 Task: Create a due date automation trigger when advanced on, on the tuesday of the week before a card is due add dates starting this month at 11:00 AM.
Action: Mouse moved to (970, 275)
Screenshot: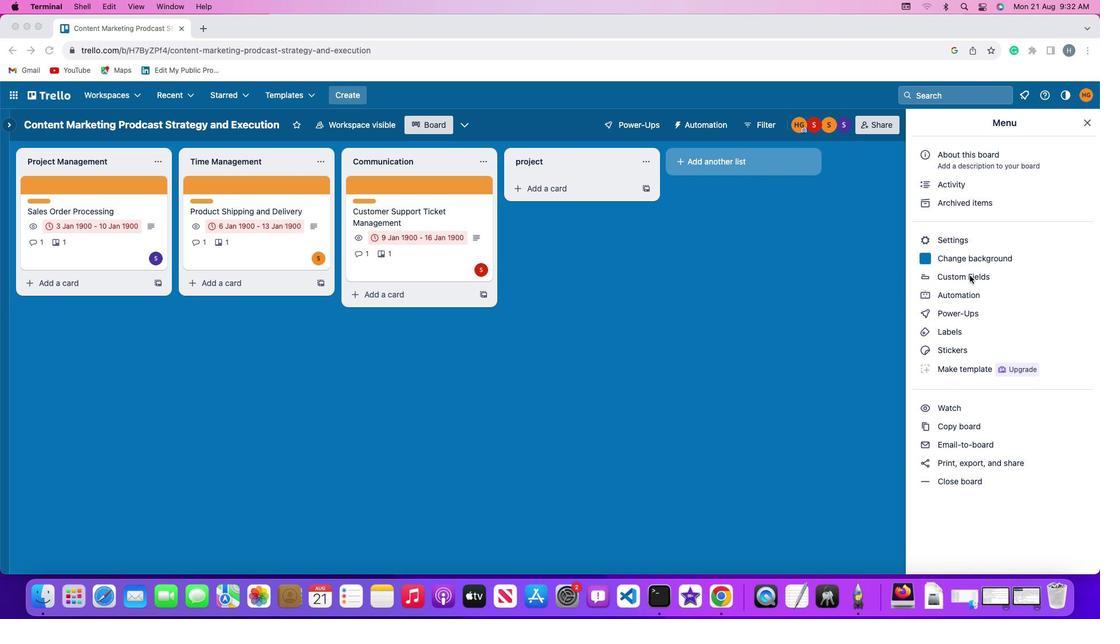 
Action: Mouse pressed left at (970, 275)
Screenshot: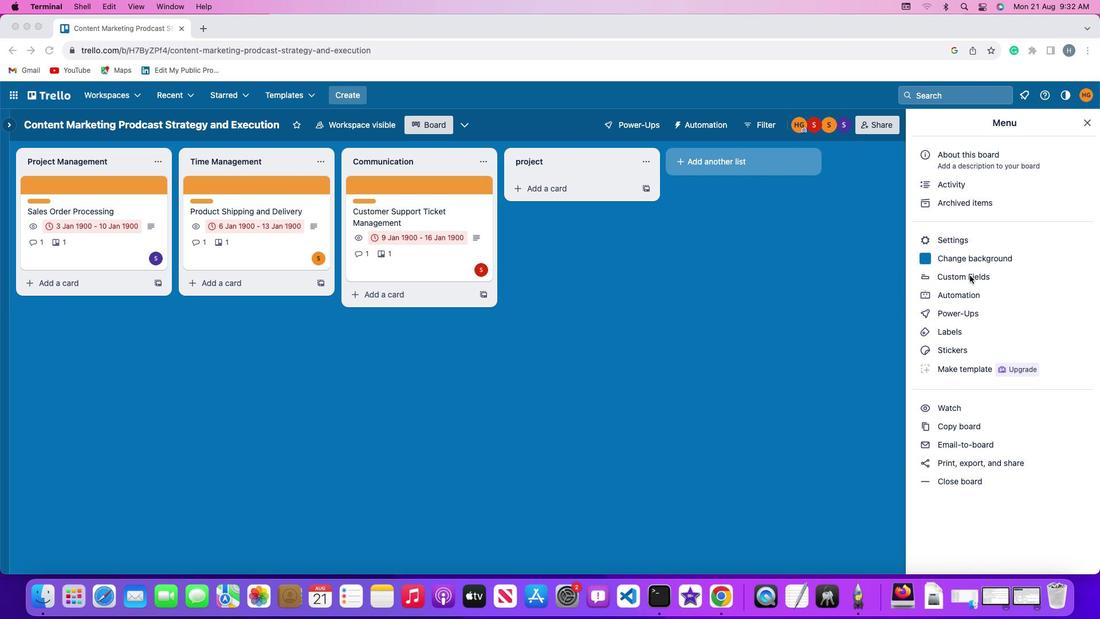 
Action: Mouse moved to (972, 293)
Screenshot: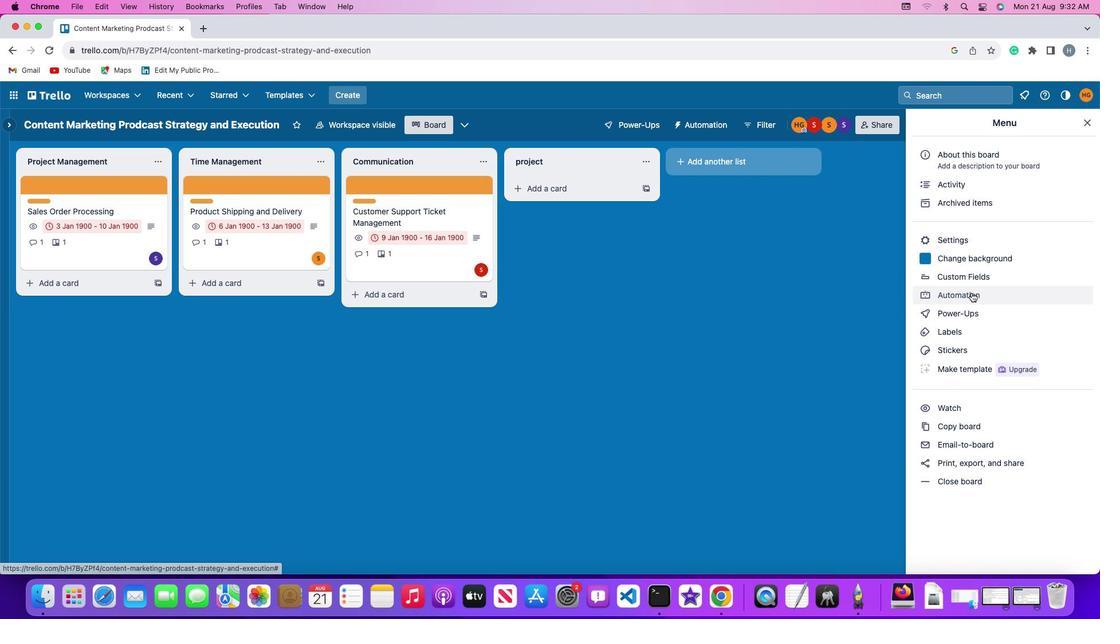 
Action: Mouse pressed left at (972, 293)
Screenshot: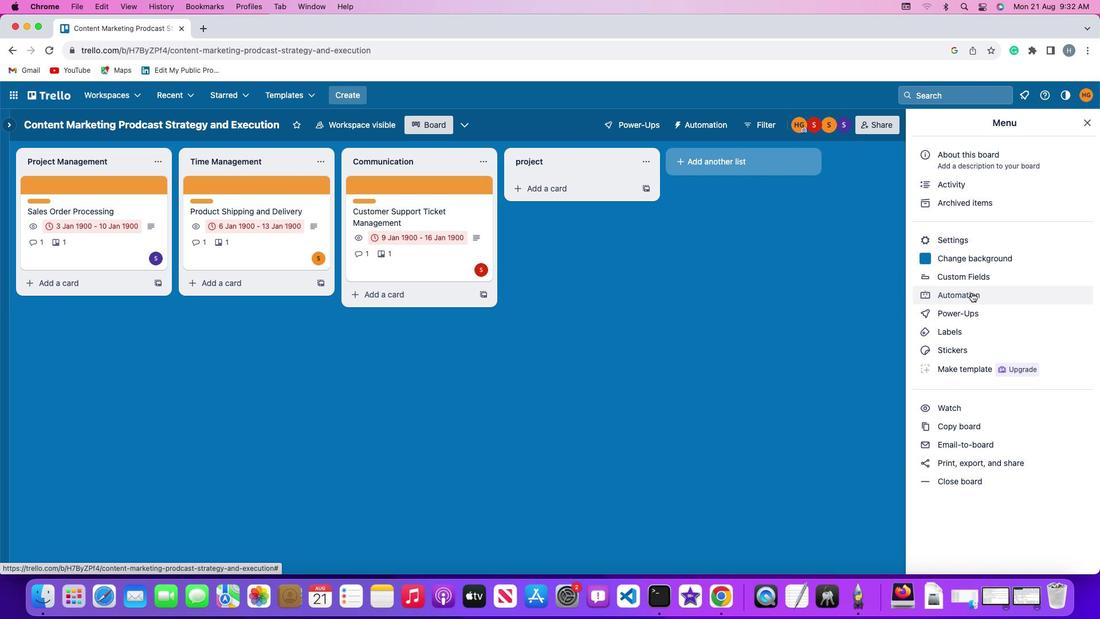 
Action: Mouse pressed left at (972, 293)
Screenshot: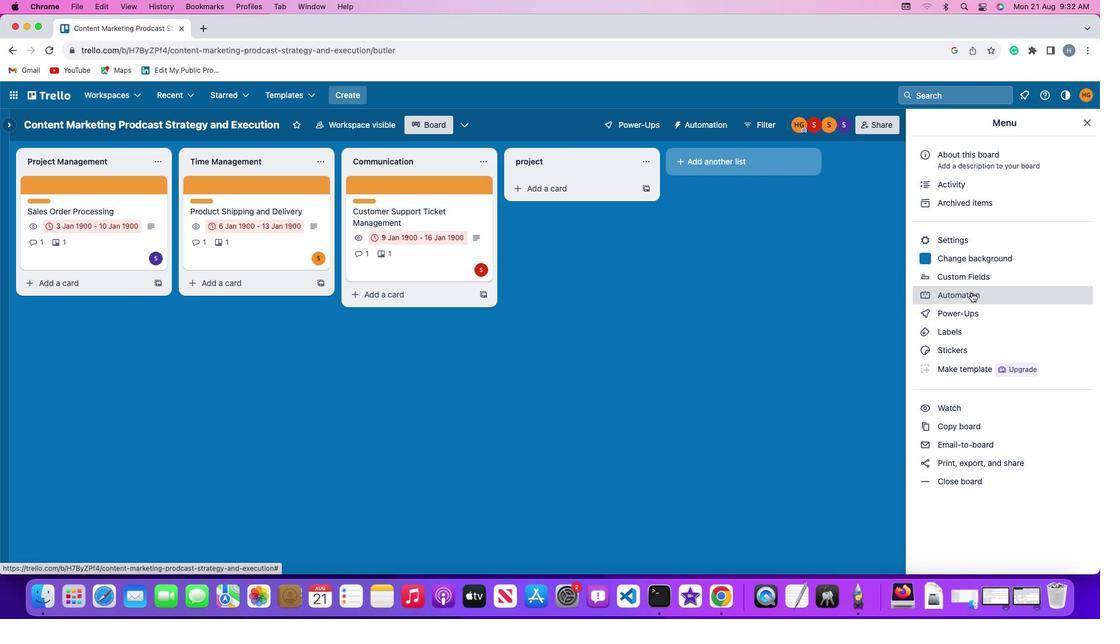 
Action: Mouse moved to (64, 271)
Screenshot: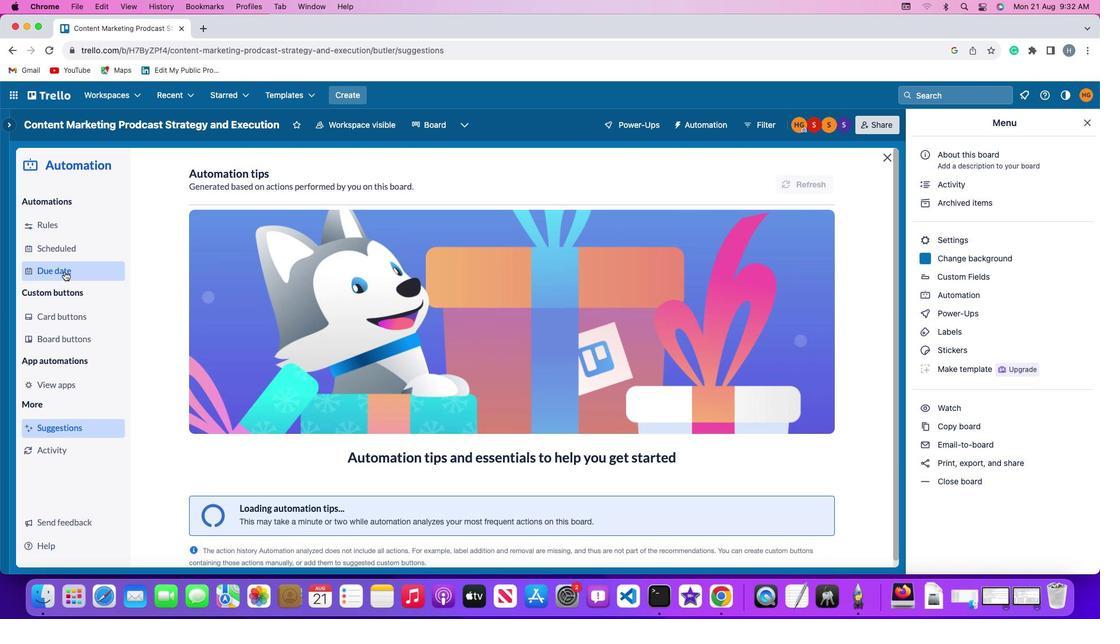 
Action: Mouse pressed left at (64, 271)
Screenshot: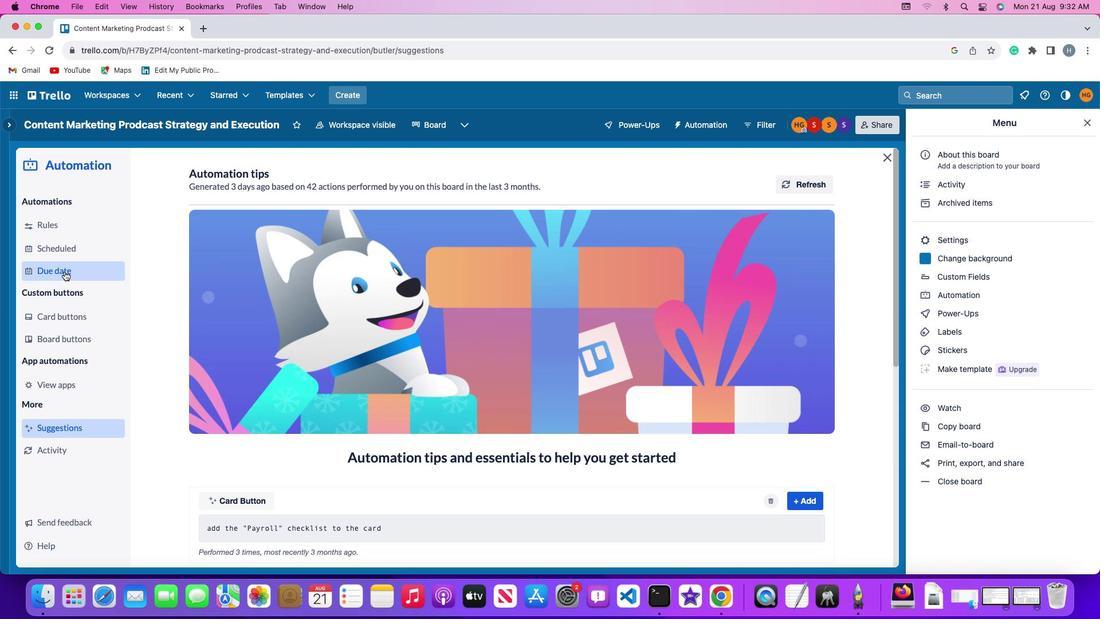 
Action: Mouse moved to (747, 178)
Screenshot: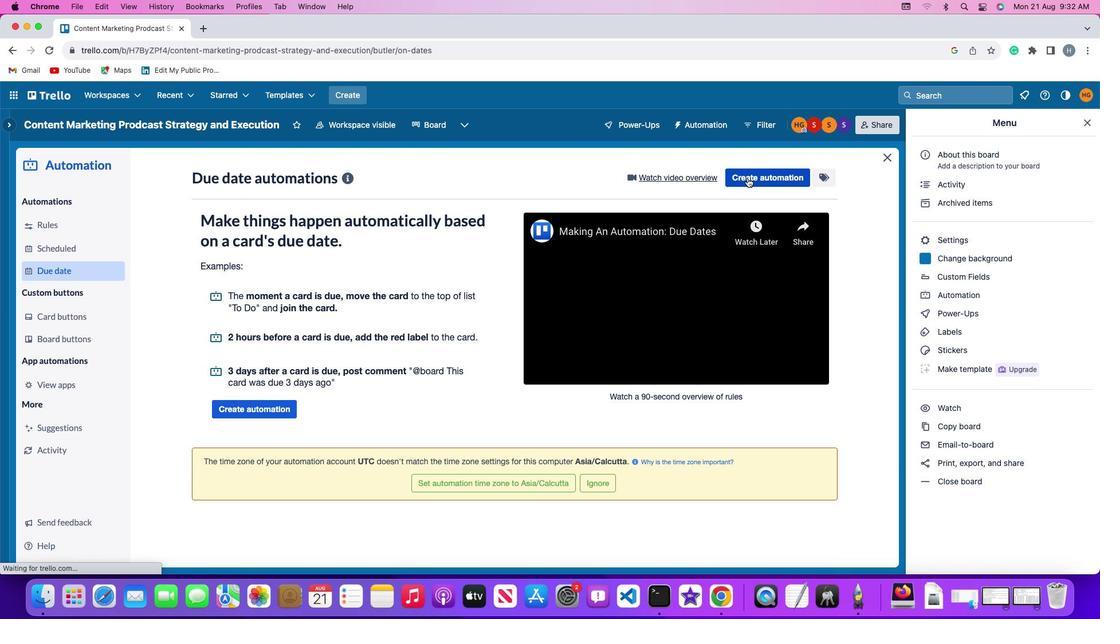 
Action: Mouse pressed left at (747, 178)
Screenshot: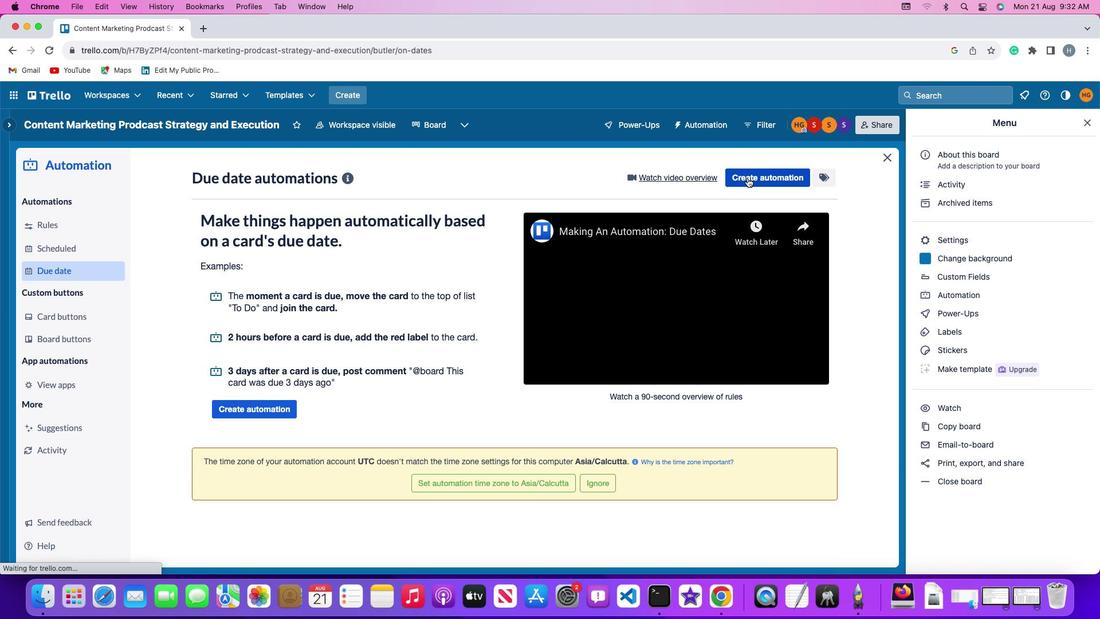 
Action: Mouse moved to (204, 284)
Screenshot: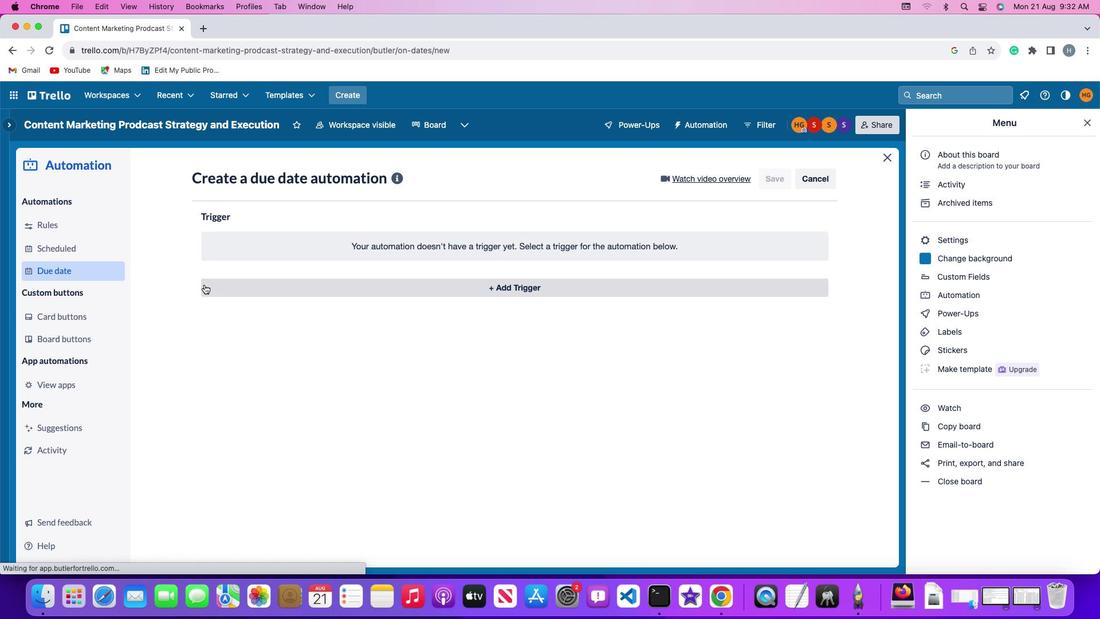 
Action: Mouse pressed left at (204, 284)
Screenshot: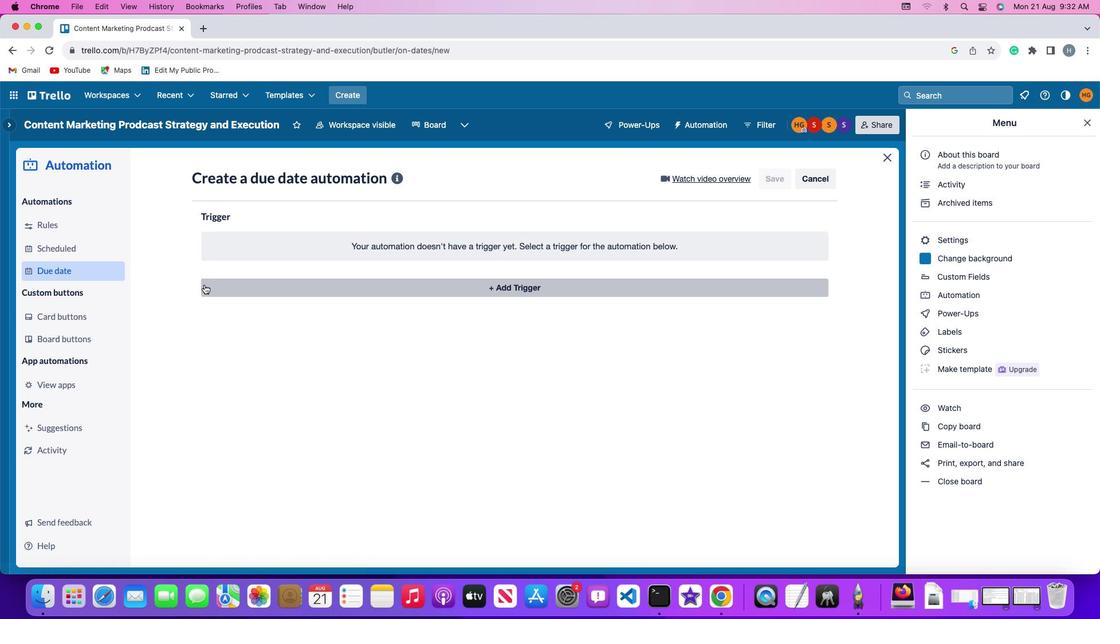 
Action: Mouse moved to (255, 498)
Screenshot: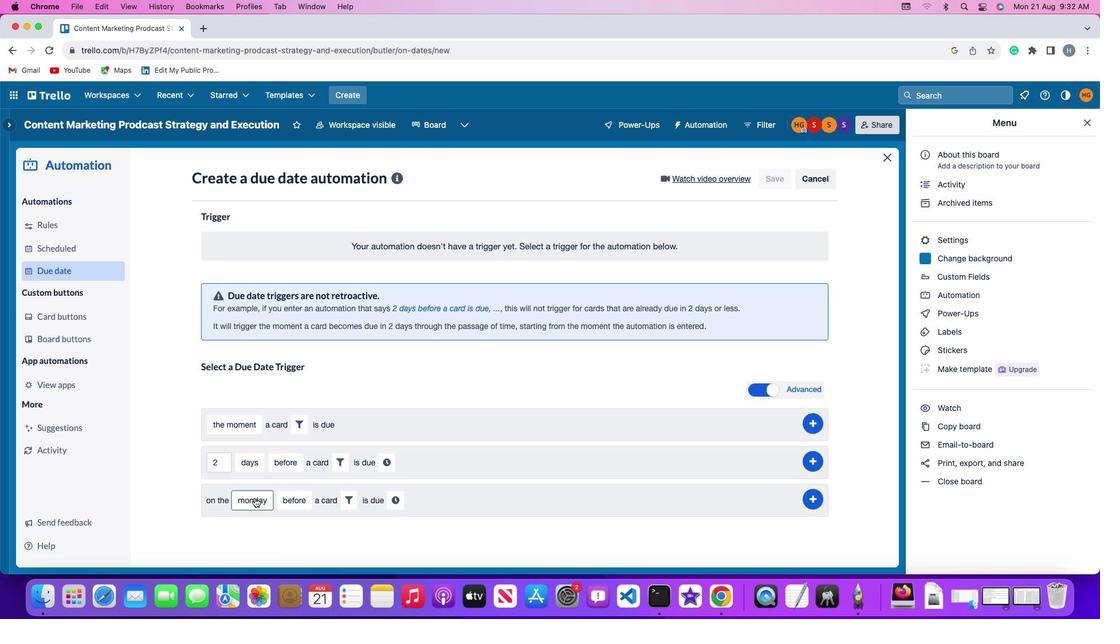 
Action: Mouse pressed left at (255, 498)
Screenshot: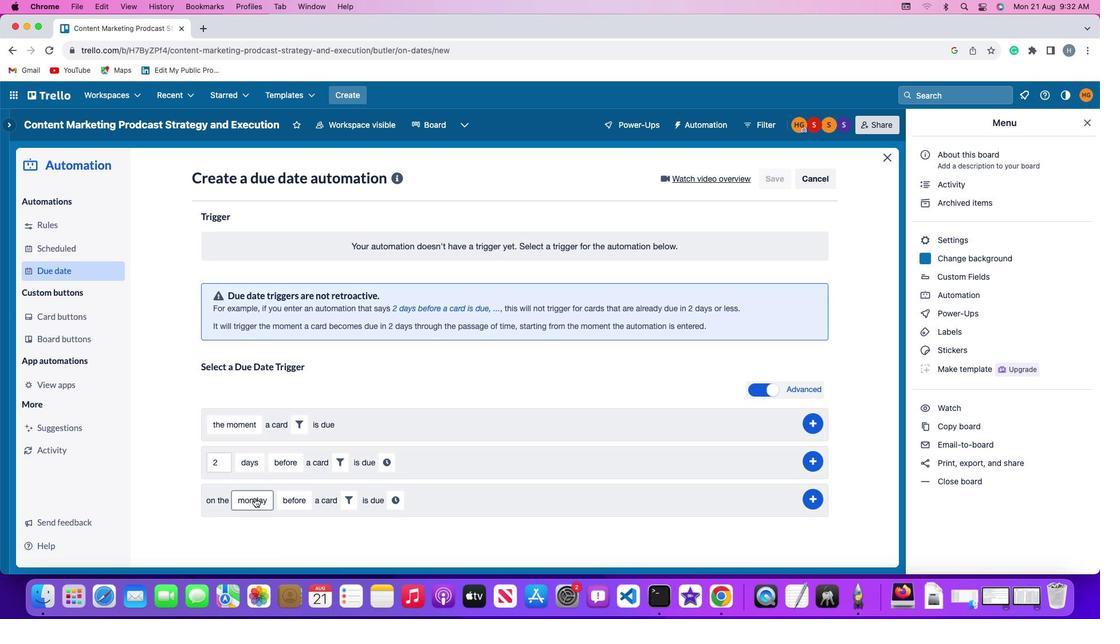 
Action: Mouse moved to (276, 360)
Screenshot: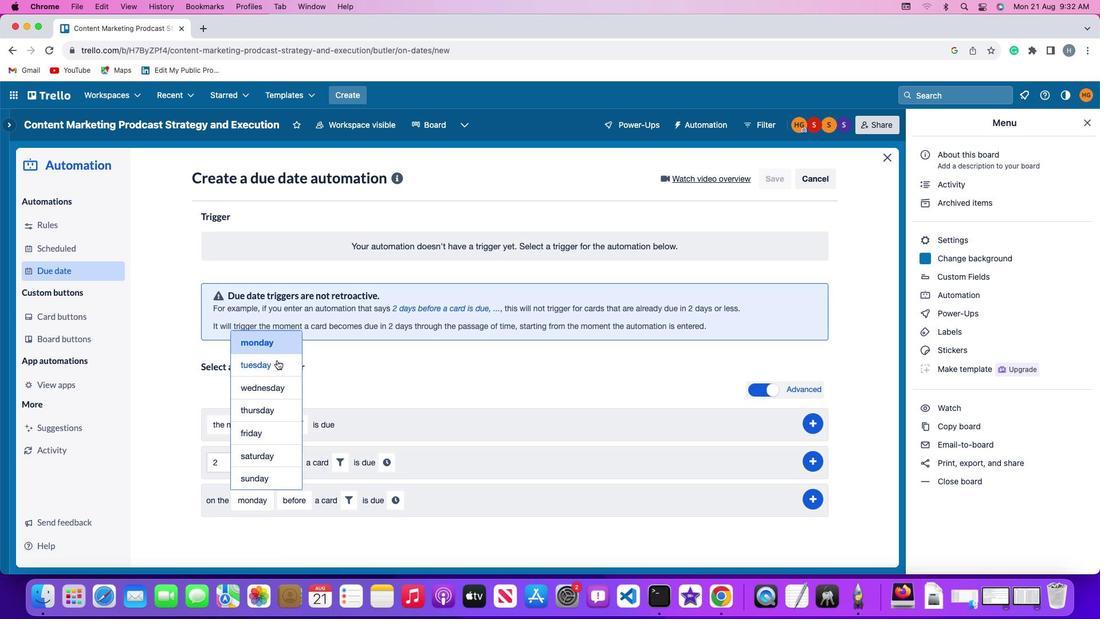 
Action: Mouse pressed left at (276, 360)
Screenshot: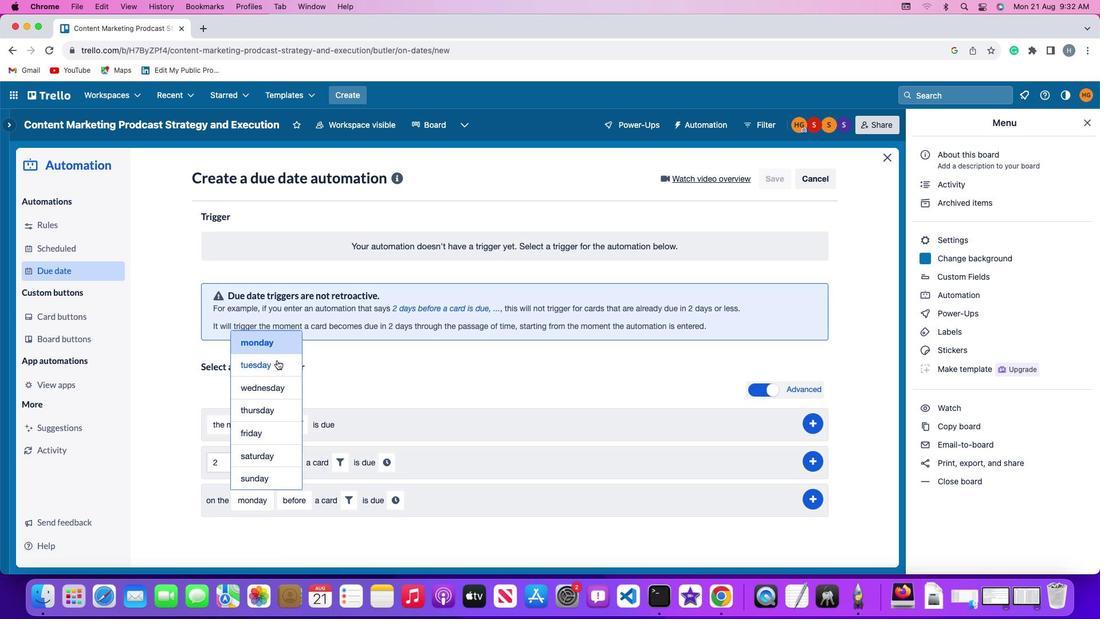 
Action: Mouse moved to (294, 499)
Screenshot: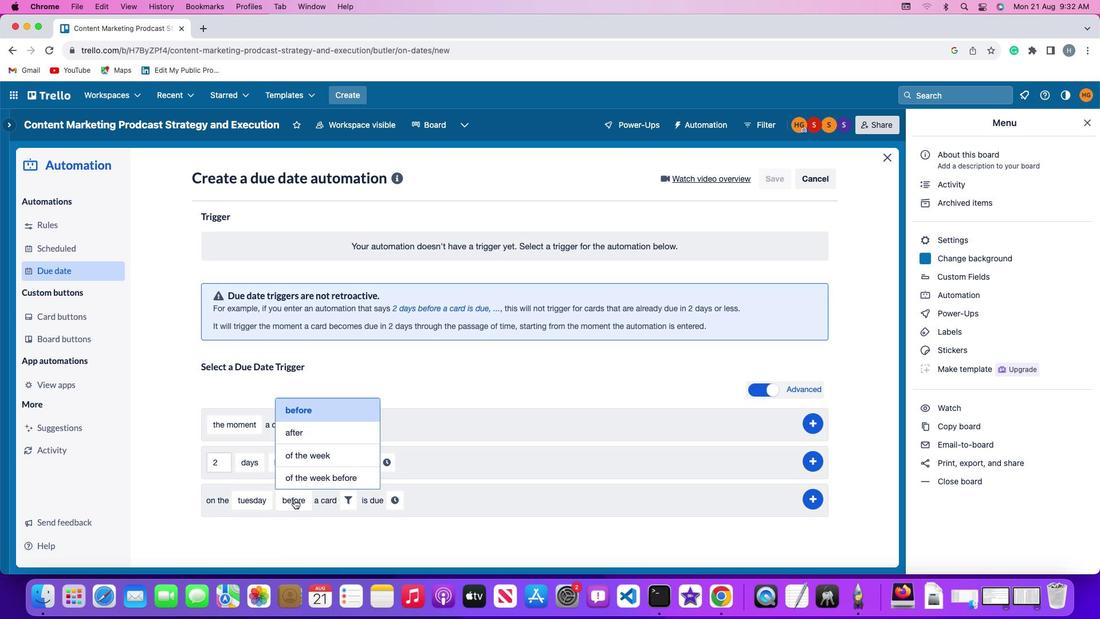 
Action: Mouse pressed left at (294, 499)
Screenshot: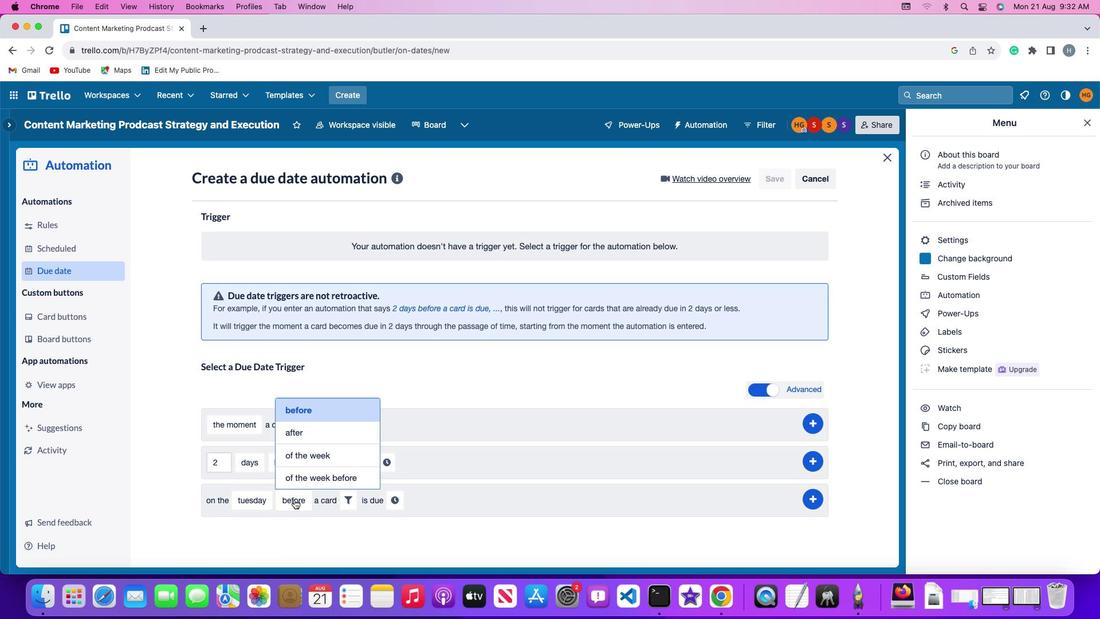 
Action: Mouse moved to (304, 473)
Screenshot: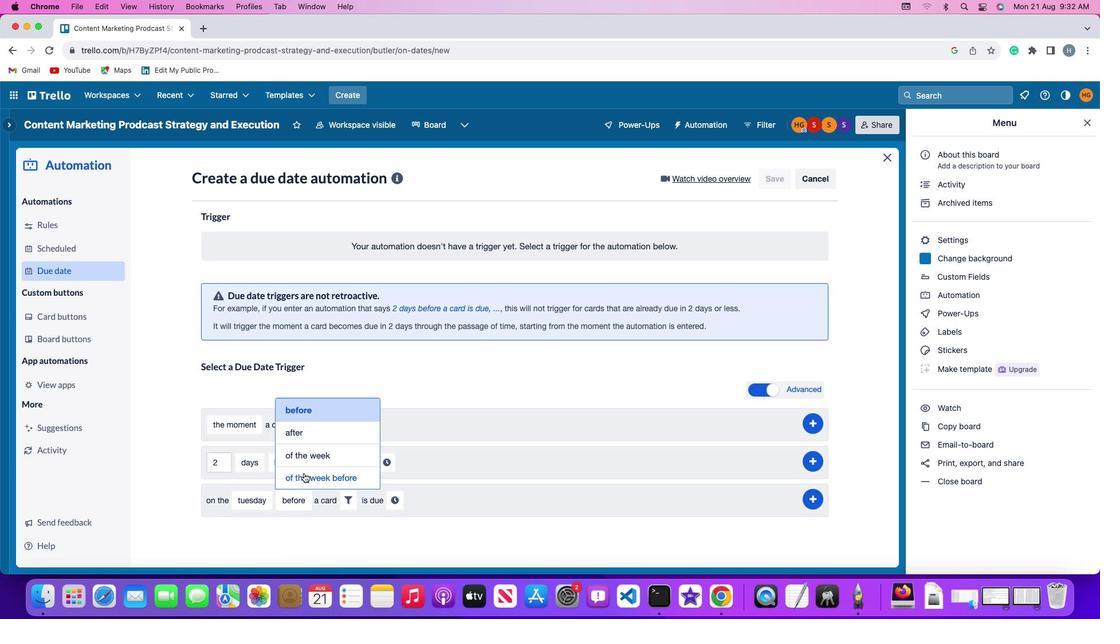 
Action: Mouse pressed left at (304, 473)
Screenshot: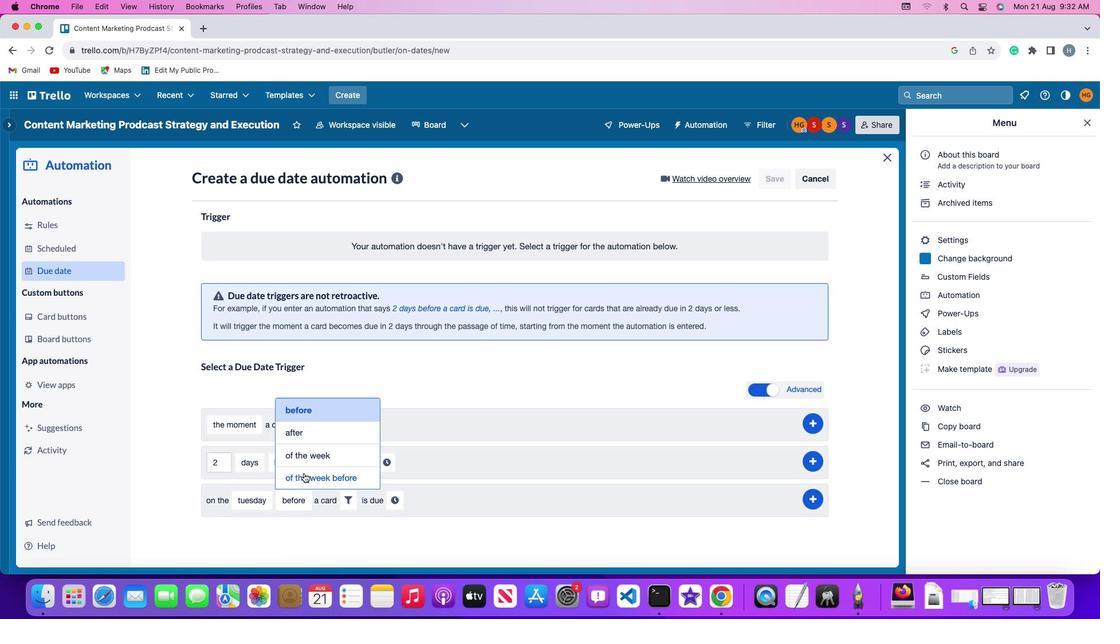 
Action: Mouse moved to (389, 499)
Screenshot: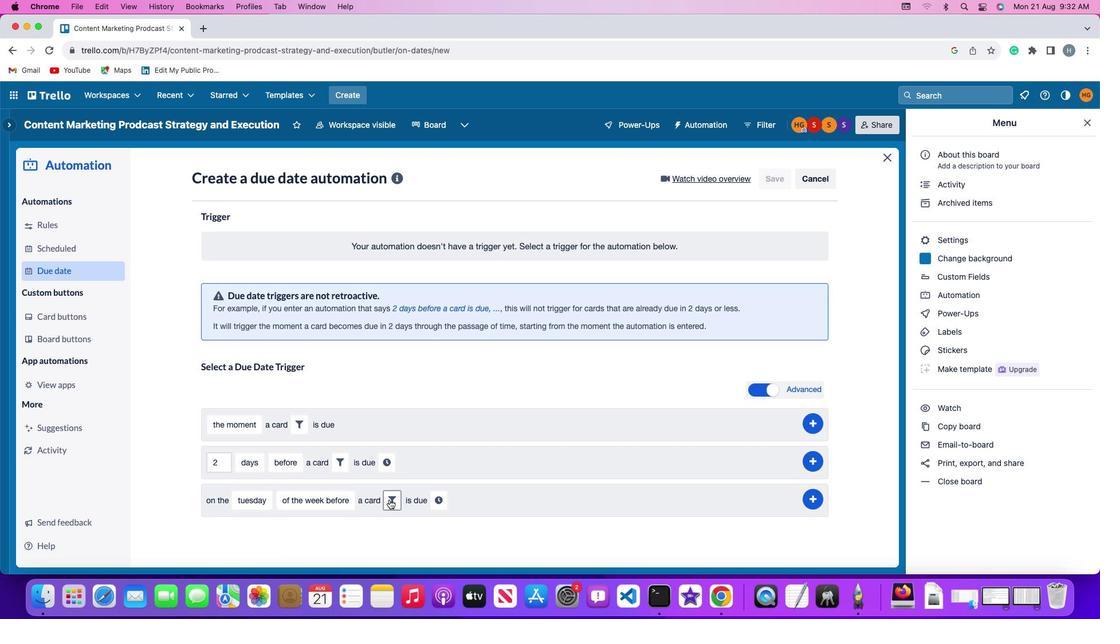 
Action: Mouse pressed left at (389, 499)
Screenshot: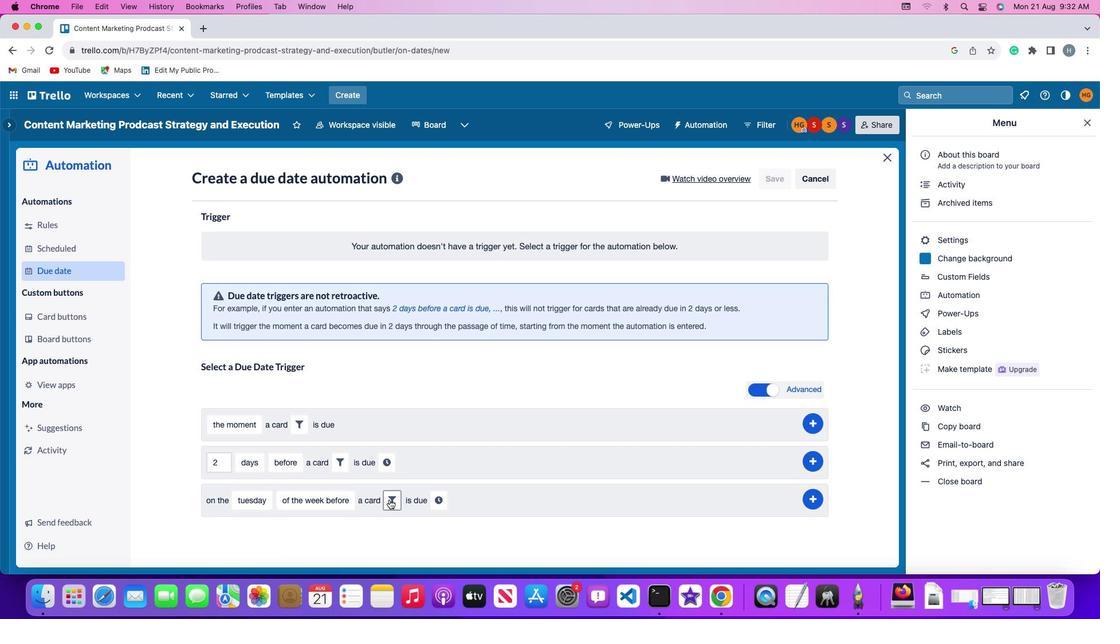 
Action: Mouse moved to (456, 530)
Screenshot: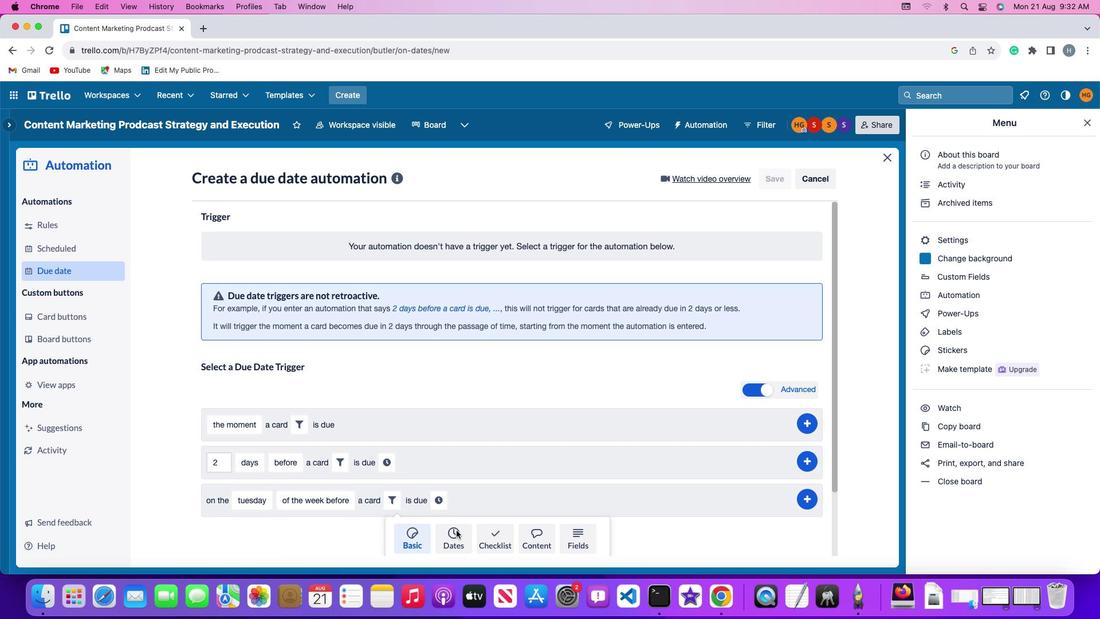 
Action: Mouse pressed left at (456, 530)
Screenshot: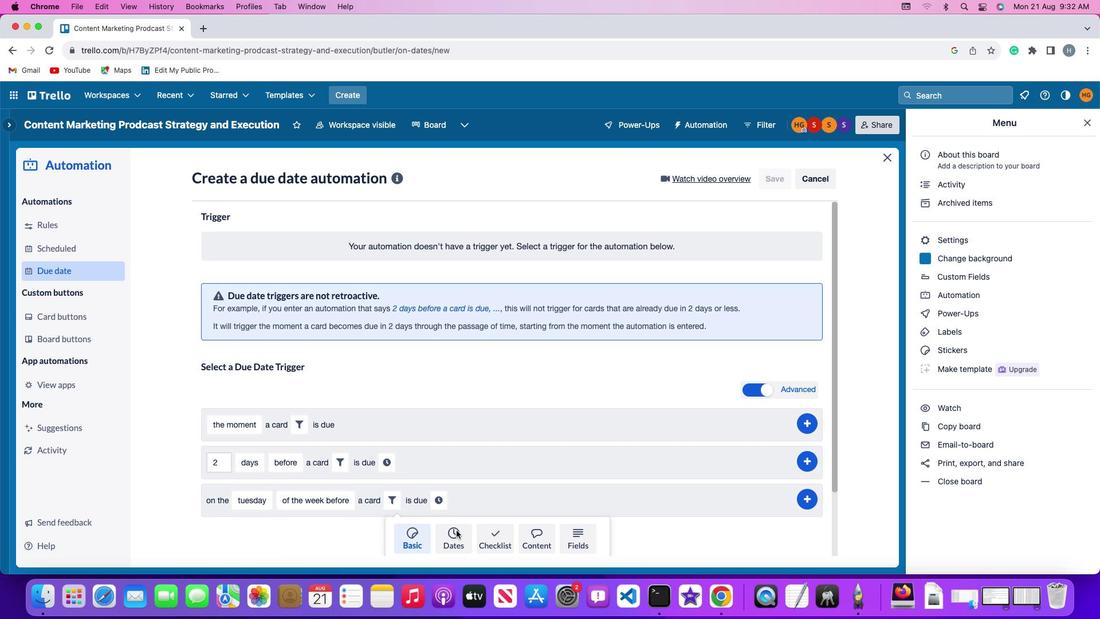 
Action: Mouse moved to (346, 518)
Screenshot: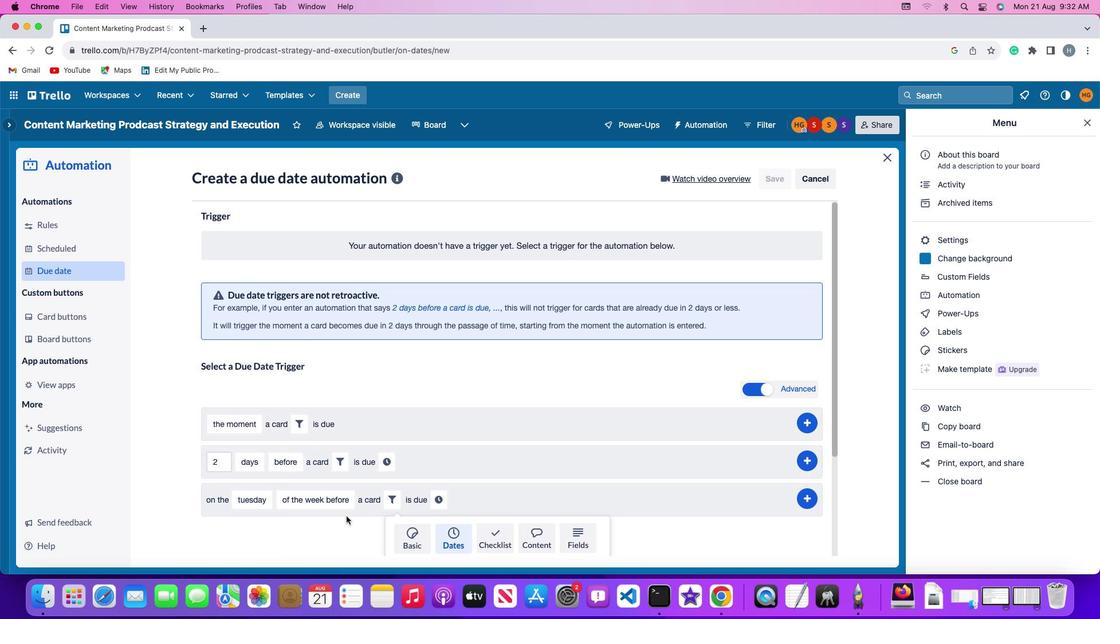 
Action: Mouse scrolled (346, 518) with delta (0, 0)
Screenshot: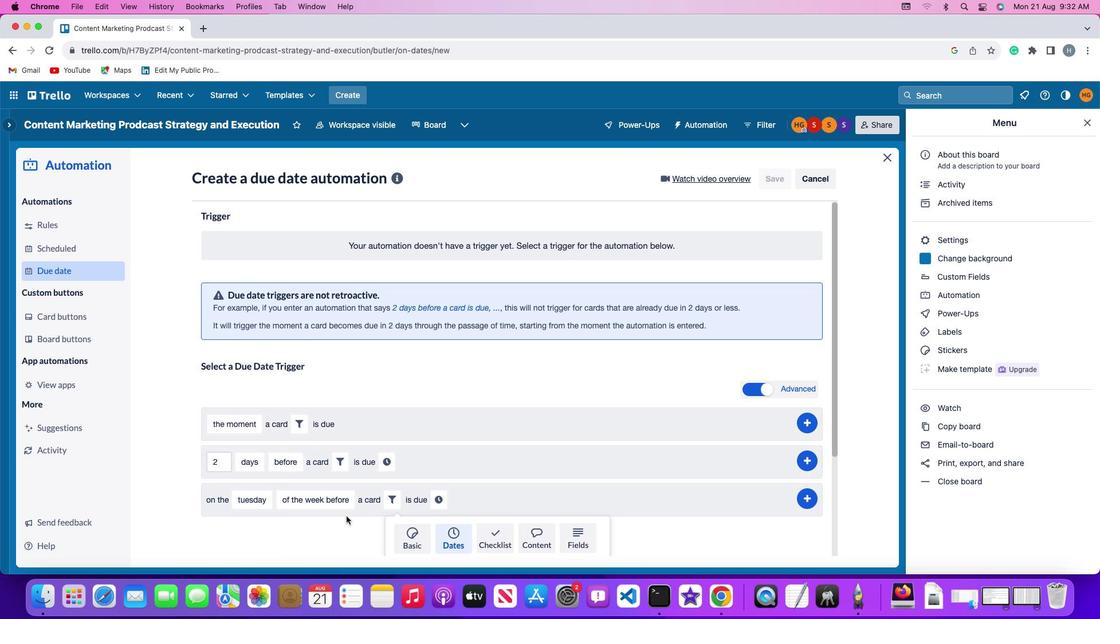 
Action: Mouse scrolled (346, 518) with delta (0, 0)
Screenshot: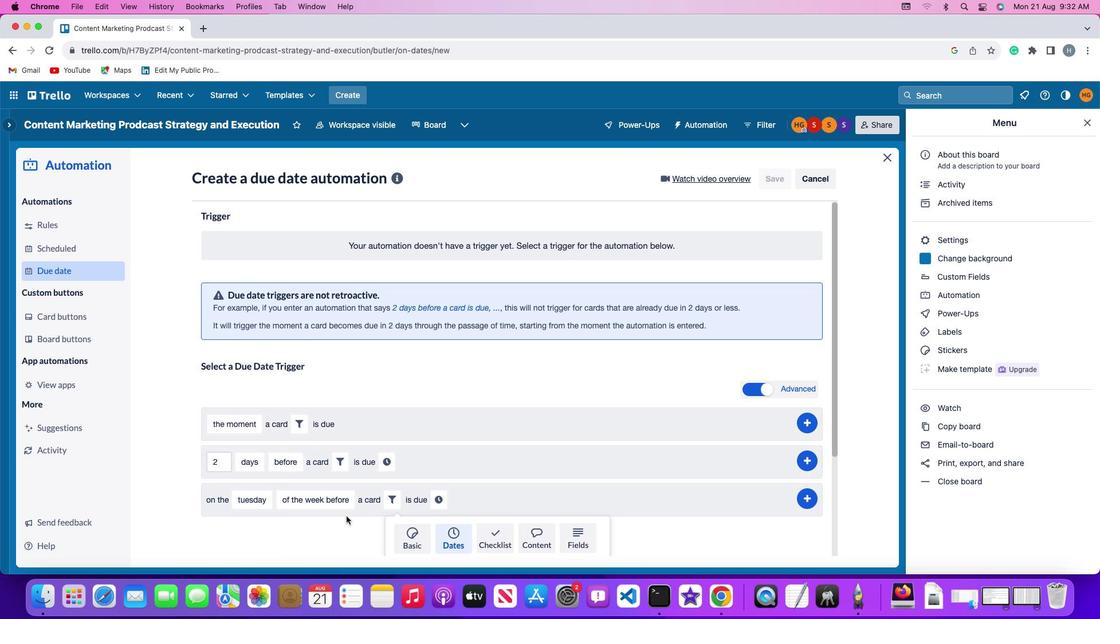 
Action: Mouse scrolled (346, 518) with delta (0, -2)
Screenshot: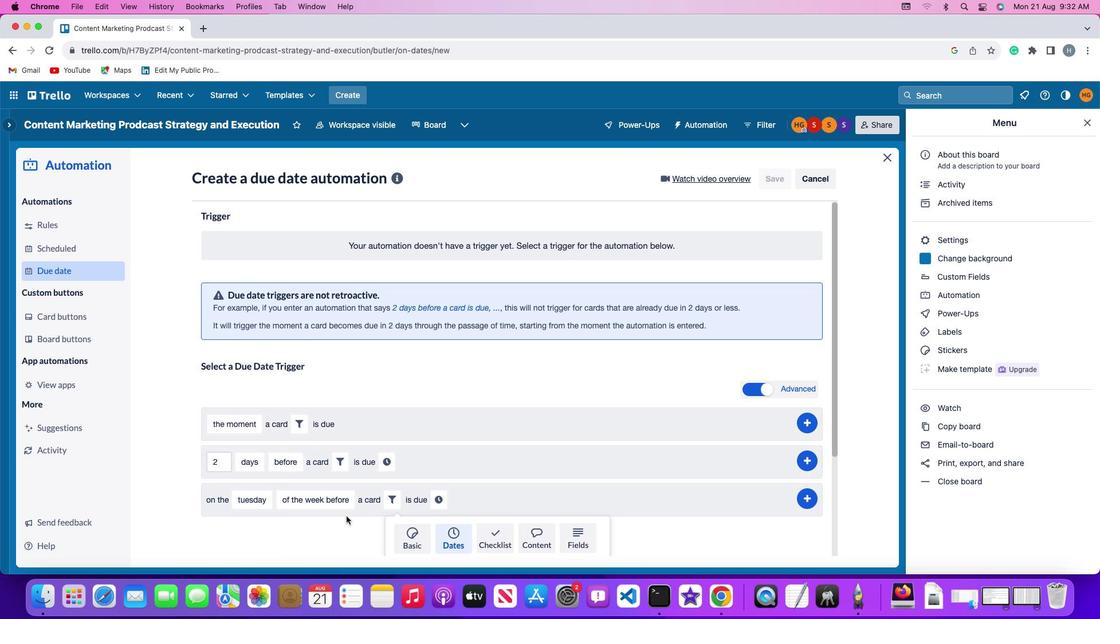 
Action: Mouse scrolled (346, 518) with delta (0, -2)
Screenshot: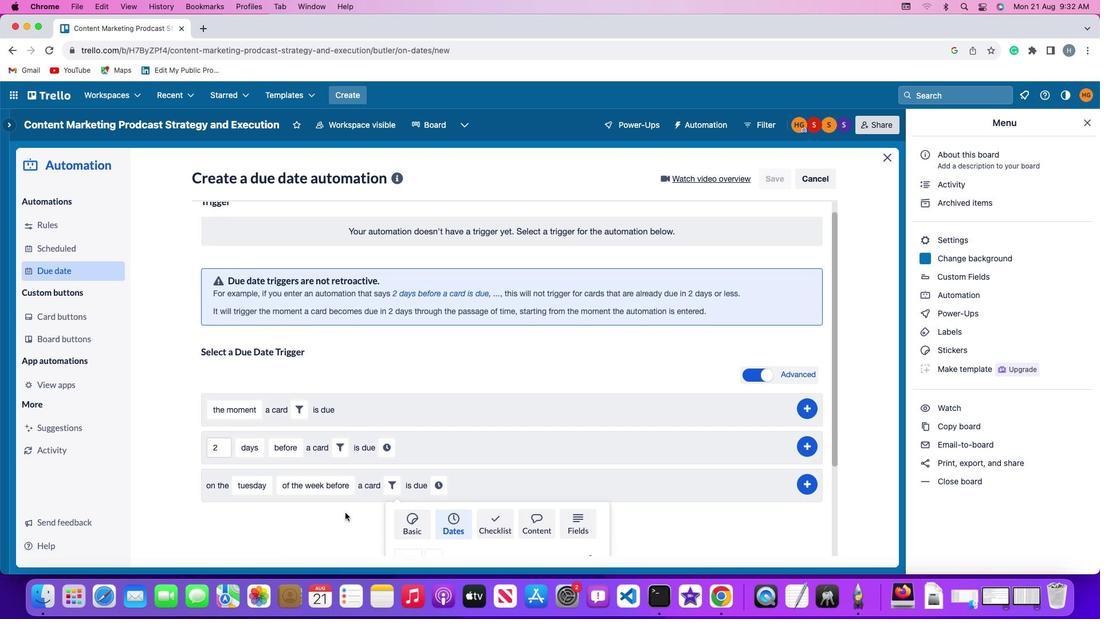 
Action: Mouse moved to (346, 517)
Screenshot: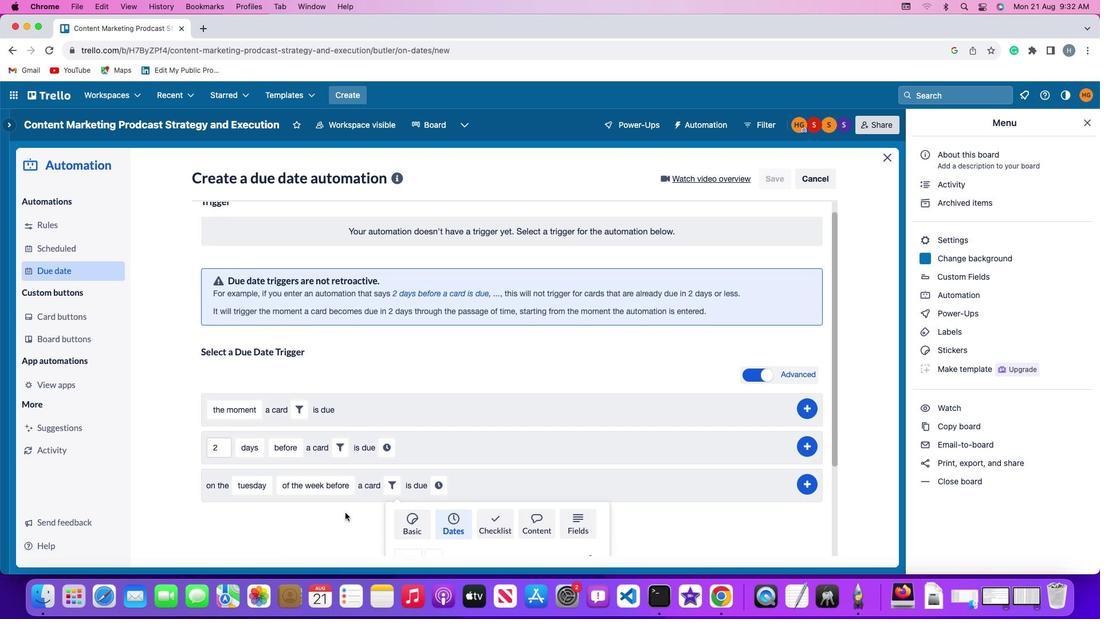 
Action: Mouse scrolled (346, 517) with delta (0, -3)
Screenshot: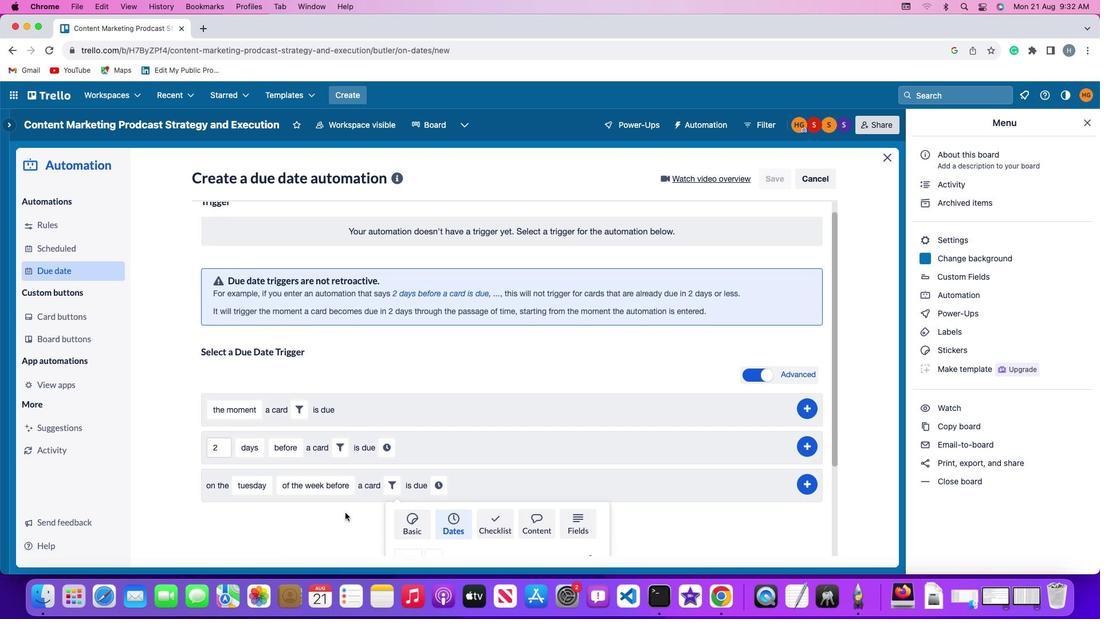 
Action: Mouse moved to (344, 513)
Screenshot: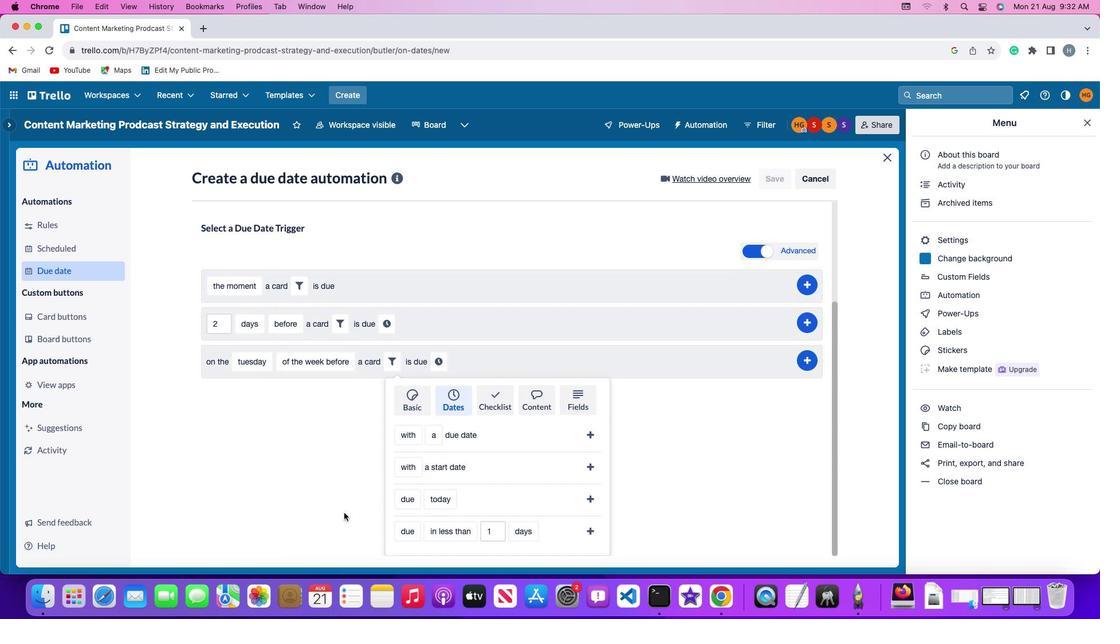 
Action: Mouse scrolled (344, 513) with delta (0, 0)
Screenshot: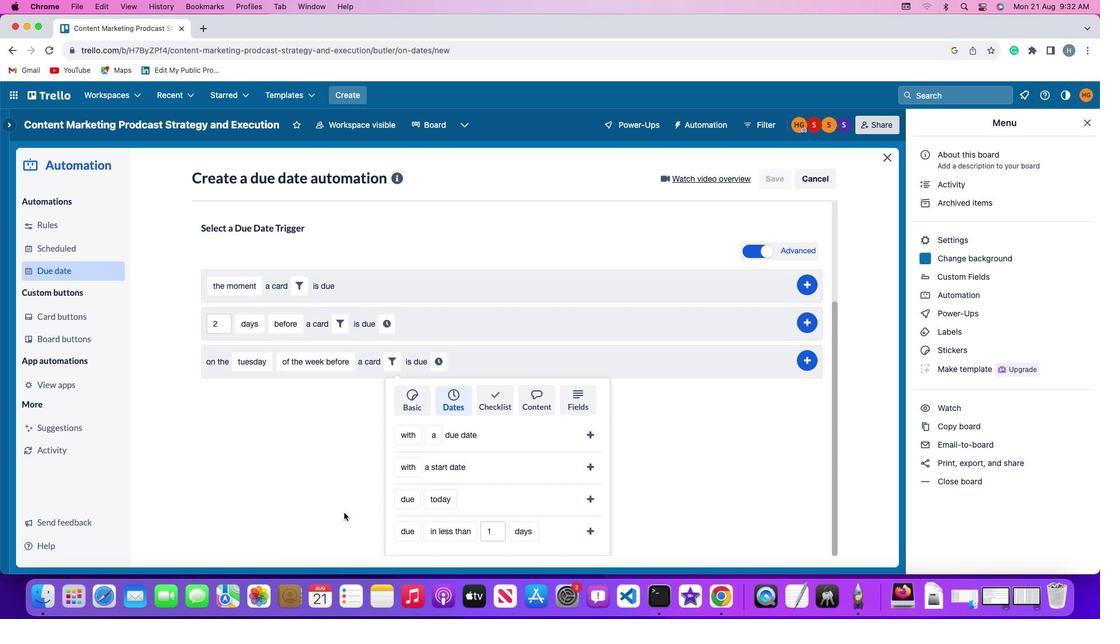 
Action: Mouse scrolled (344, 513) with delta (0, 0)
Screenshot: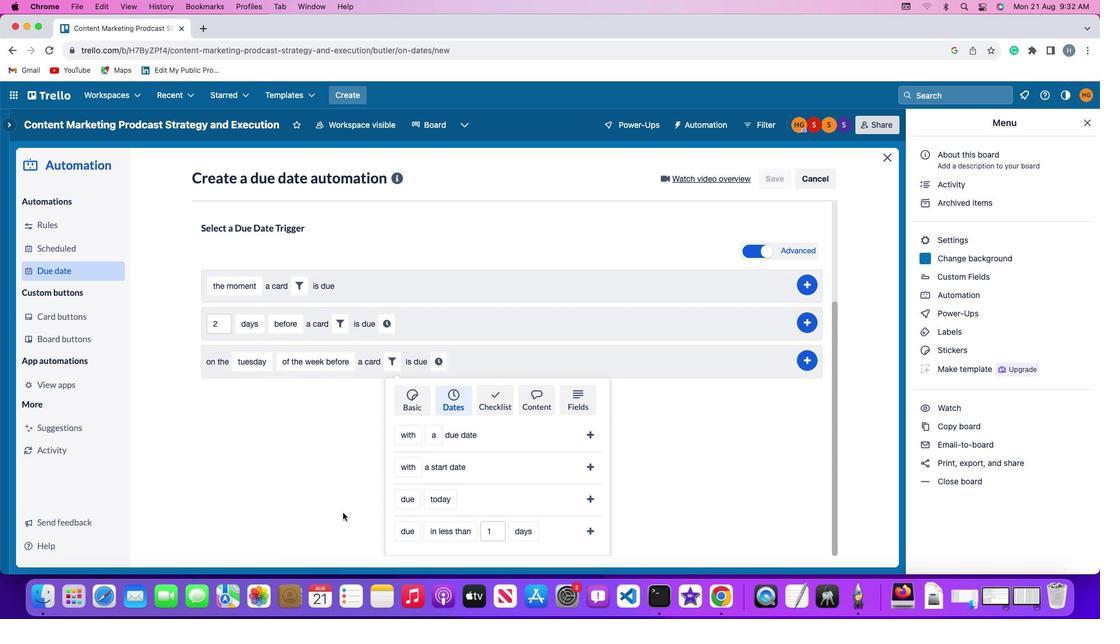 
Action: Mouse scrolled (344, 513) with delta (0, -1)
Screenshot: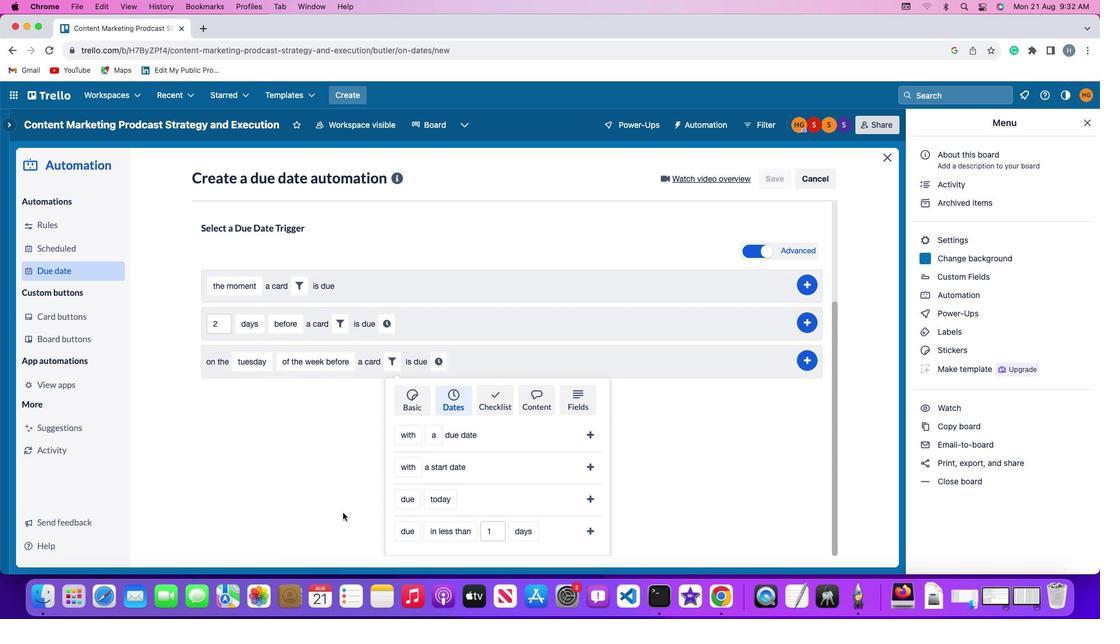 
Action: Mouse moved to (344, 513)
Screenshot: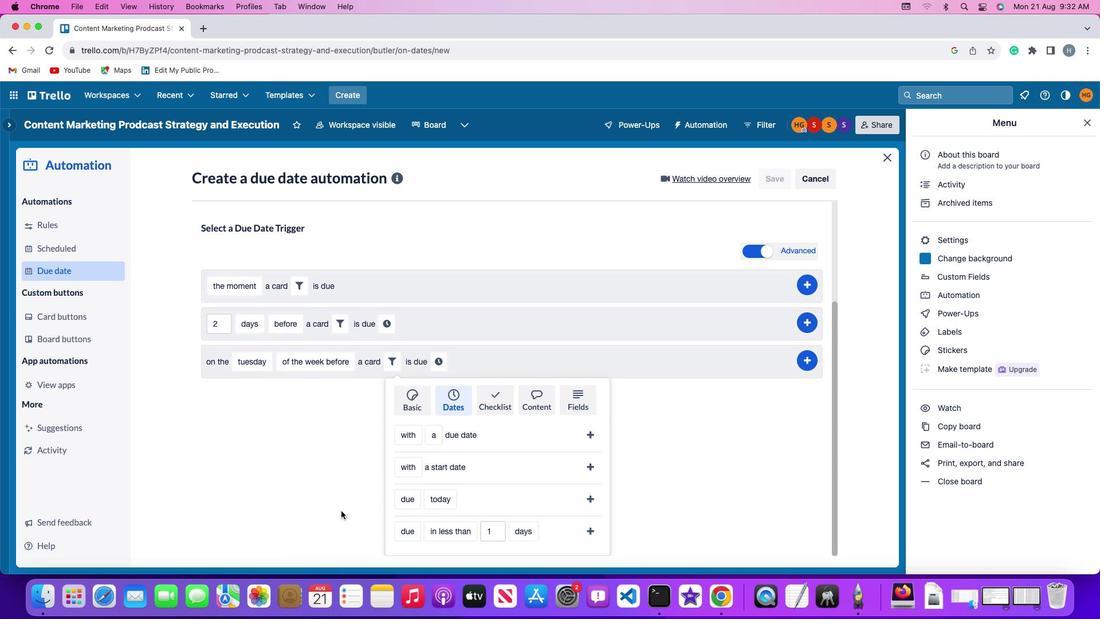 
Action: Mouse scrolled (344, 513) with delta (0, -2)
Screenshot: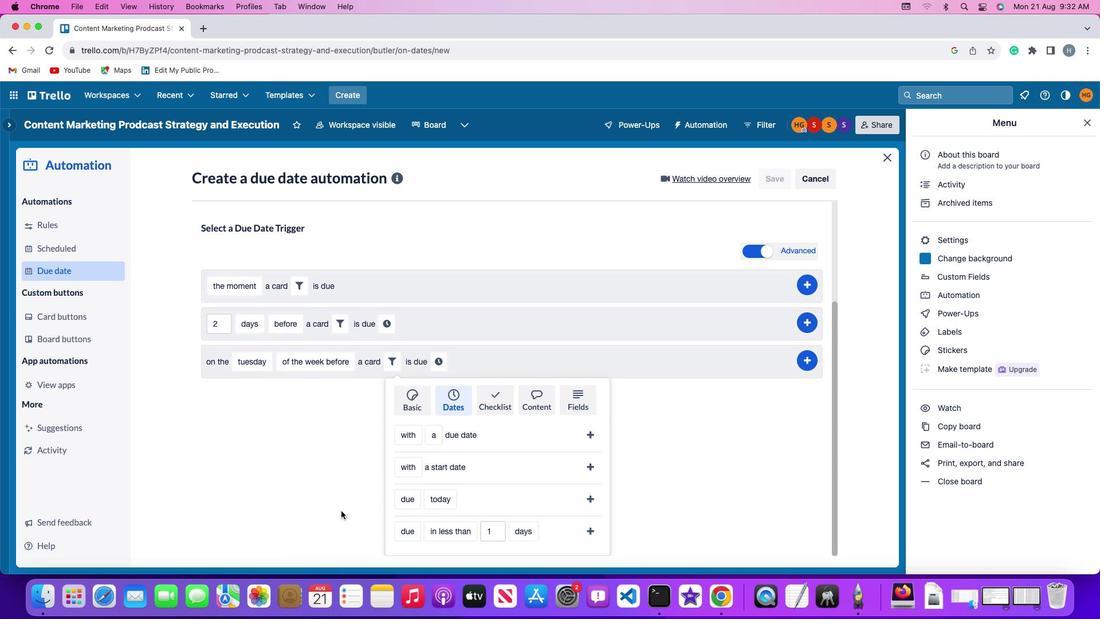 
Action: Mouse moved to (407, 504)
Screenshot: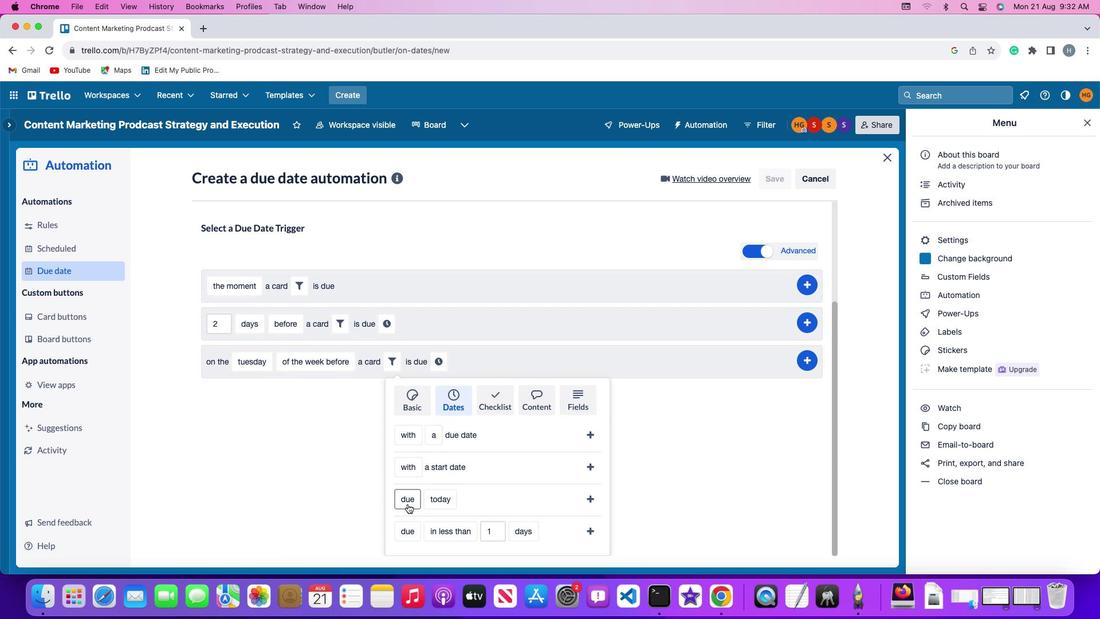 
Action: Mouse pressed left at (407, 504)
Screenshot: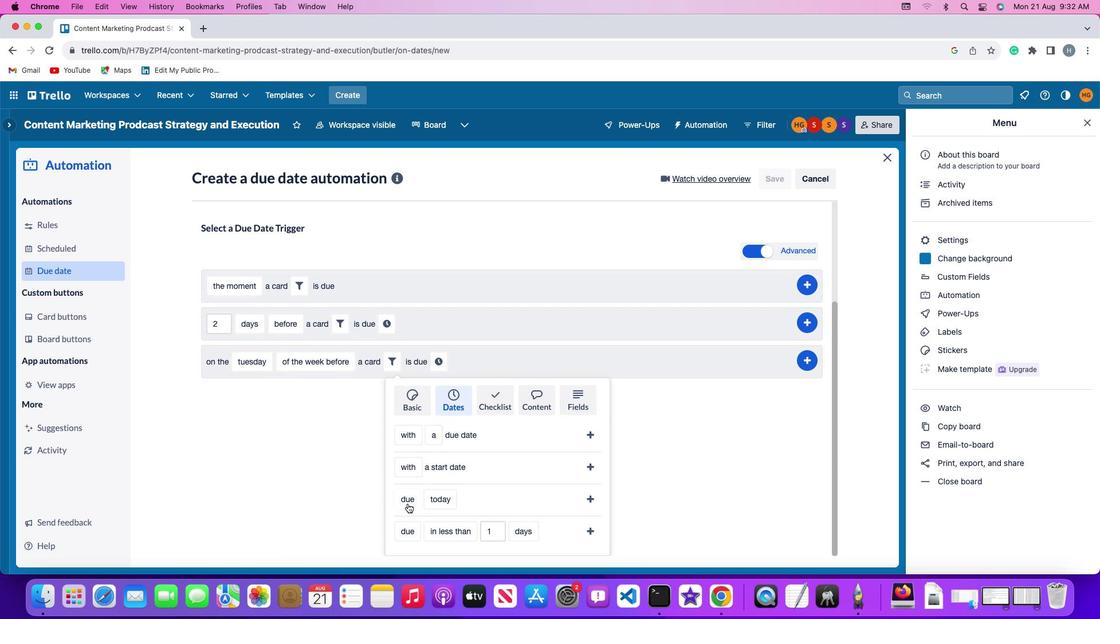 
Action: Mouse moved to (416, 456)
Screenshot: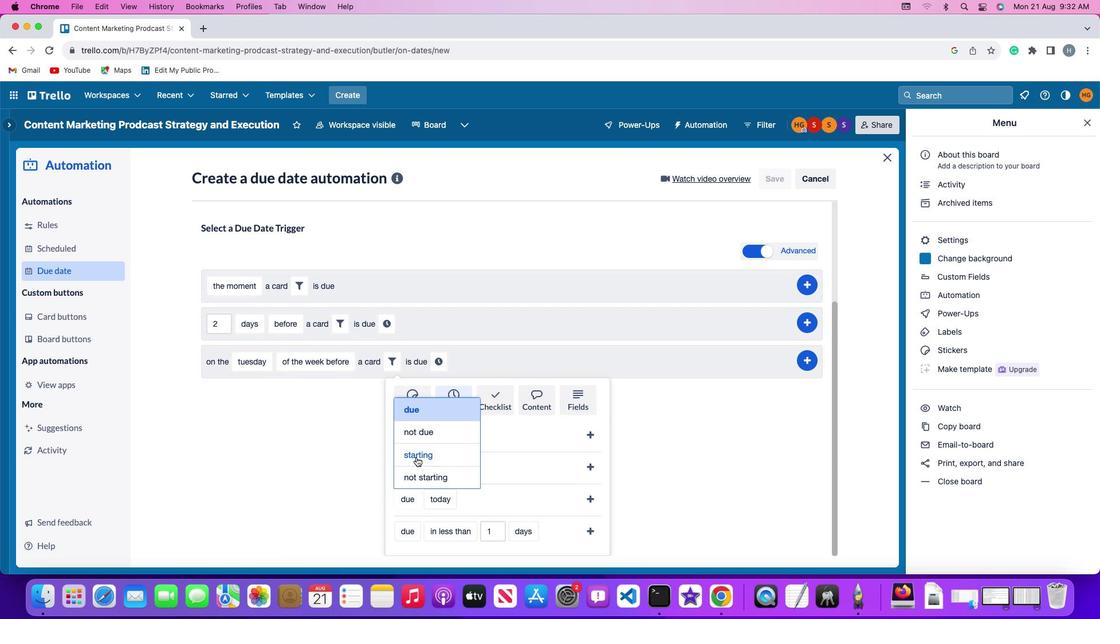 
Action: Mouse pressed left at (416, 456)
Screenshot: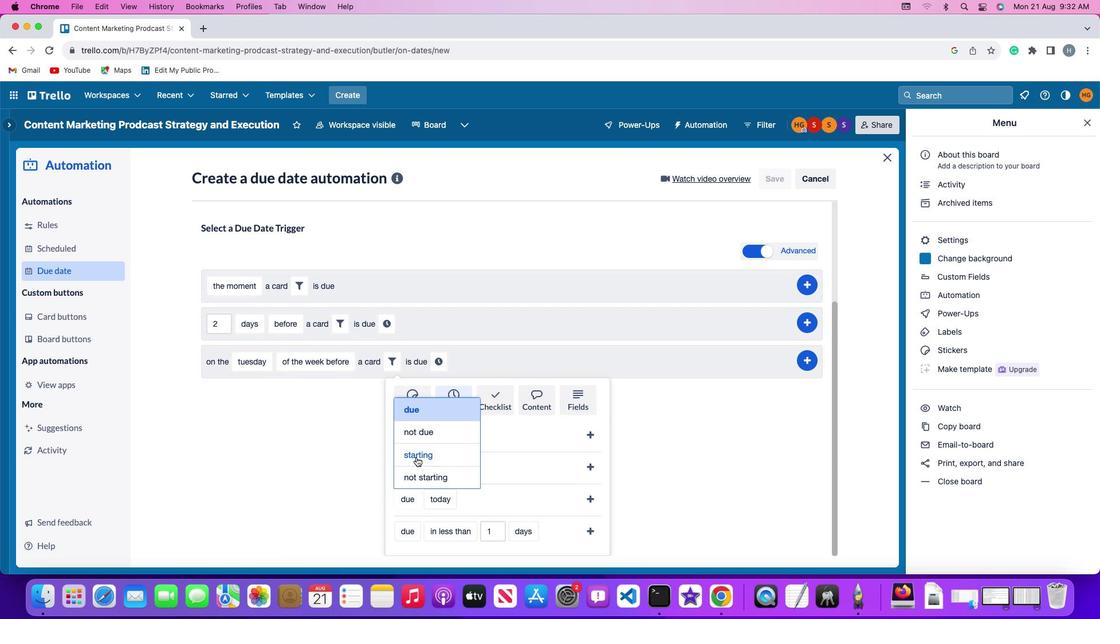 
Action: Mouse moved to (453, 494)
Screenshot: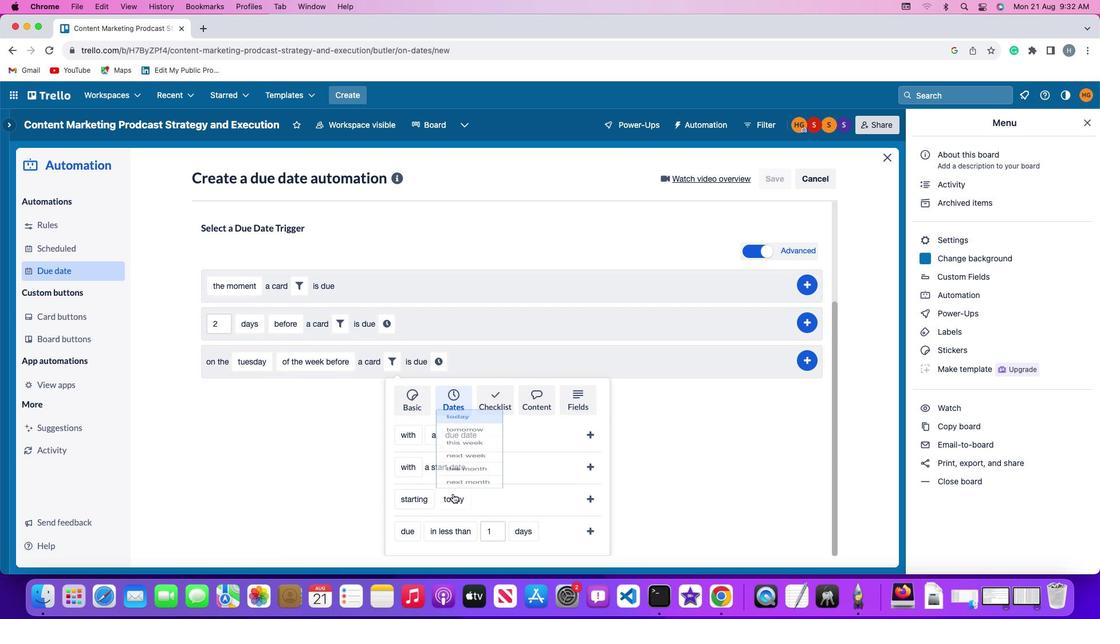 
Action: Mouse pressed left at (453, 494)
Screenshot: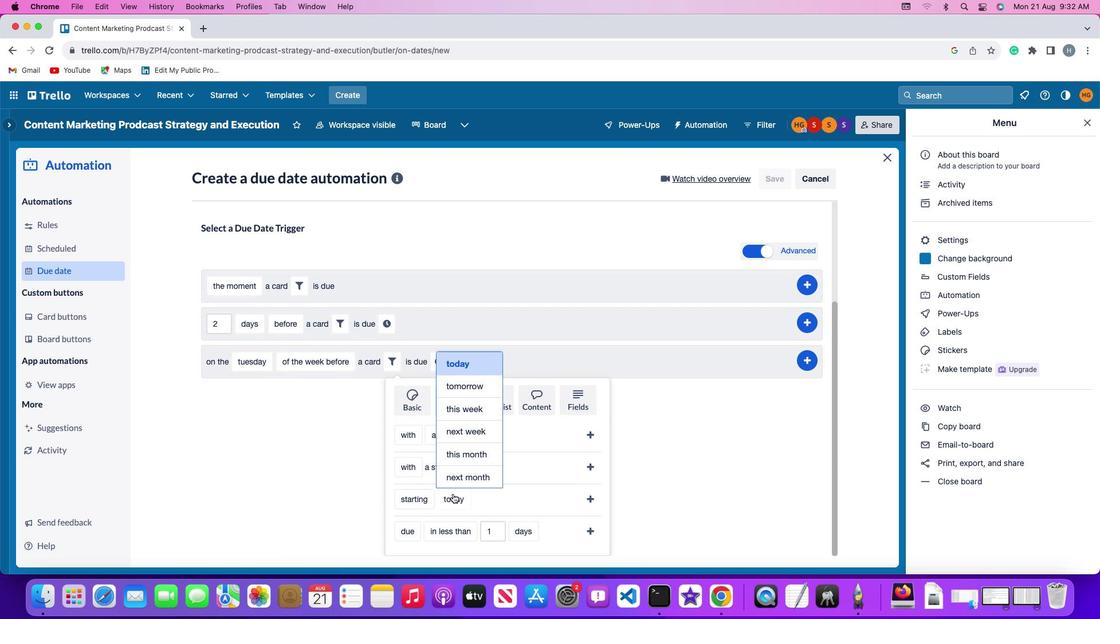 
Action: Mouse moved to (469, 451)
Screenshot: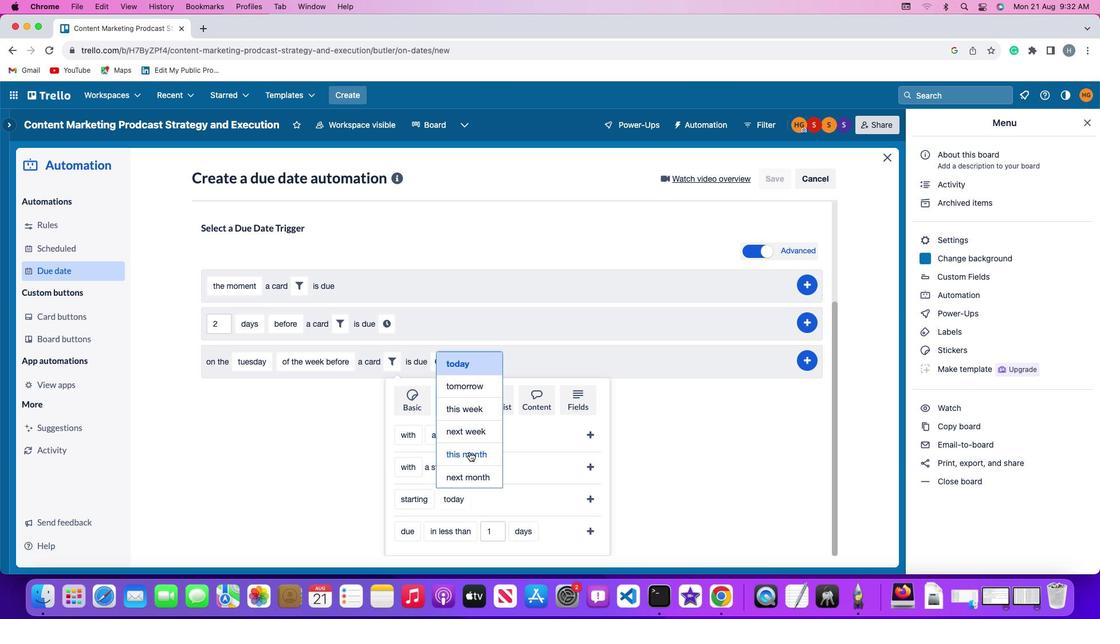 
Action: Mouse pressed left at (469, 451)
Screenshot: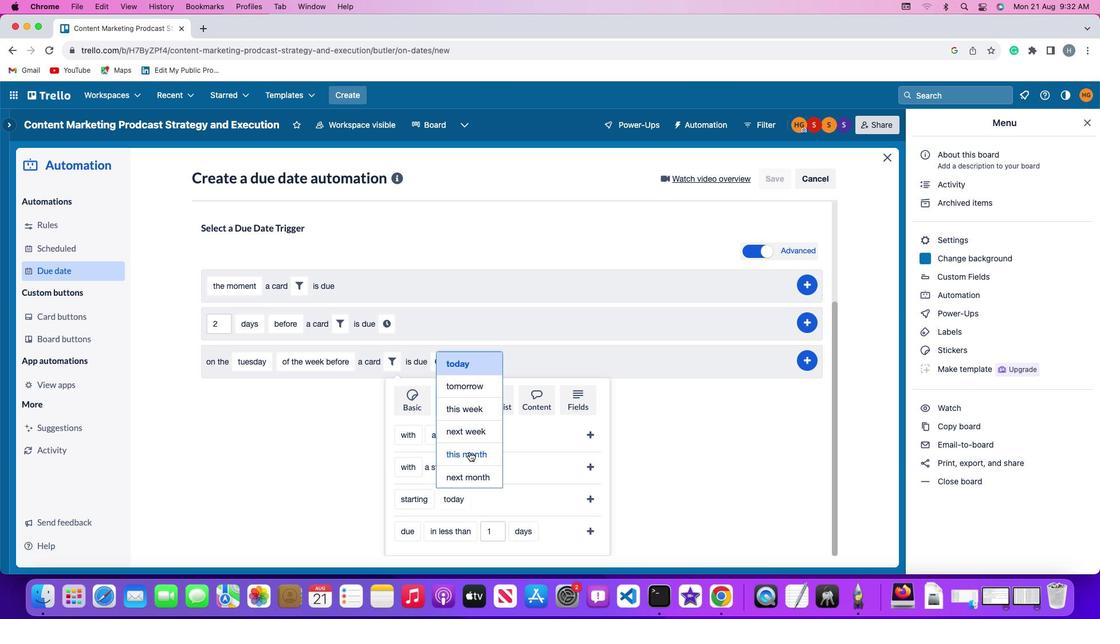 
Action: Mouse moved to (589, 493)
Screenshot: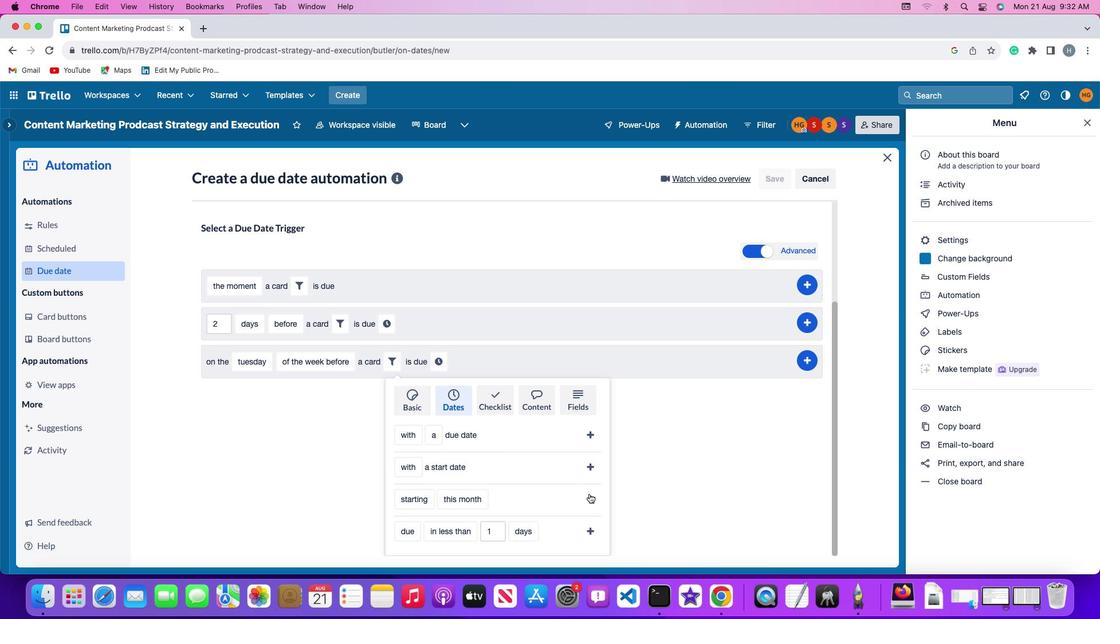 
Action: Mouse pressed left at (589, 493)
Screenshot: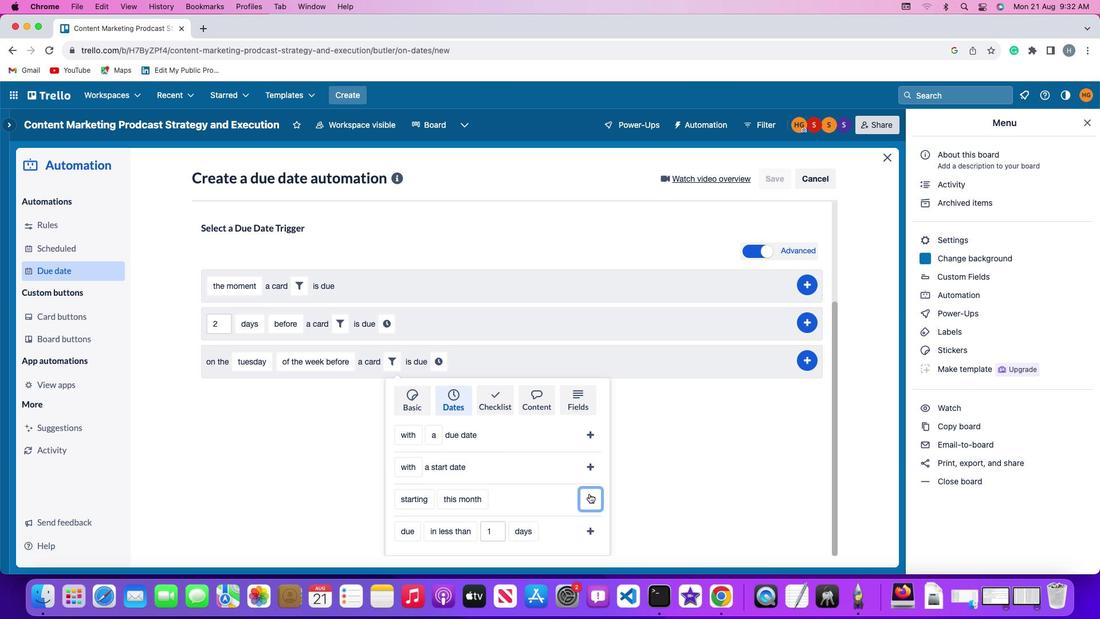 
Action: Mouse moved to (537, 495)
Screenshot: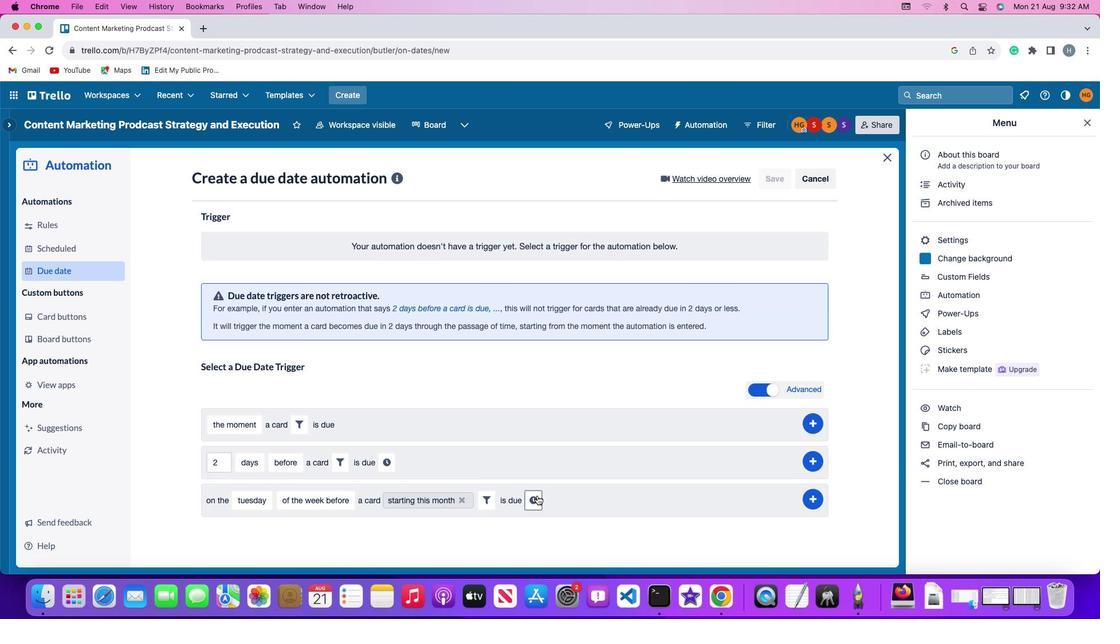 
Action: Mouse pressed left at (537, 495)
Screenshot: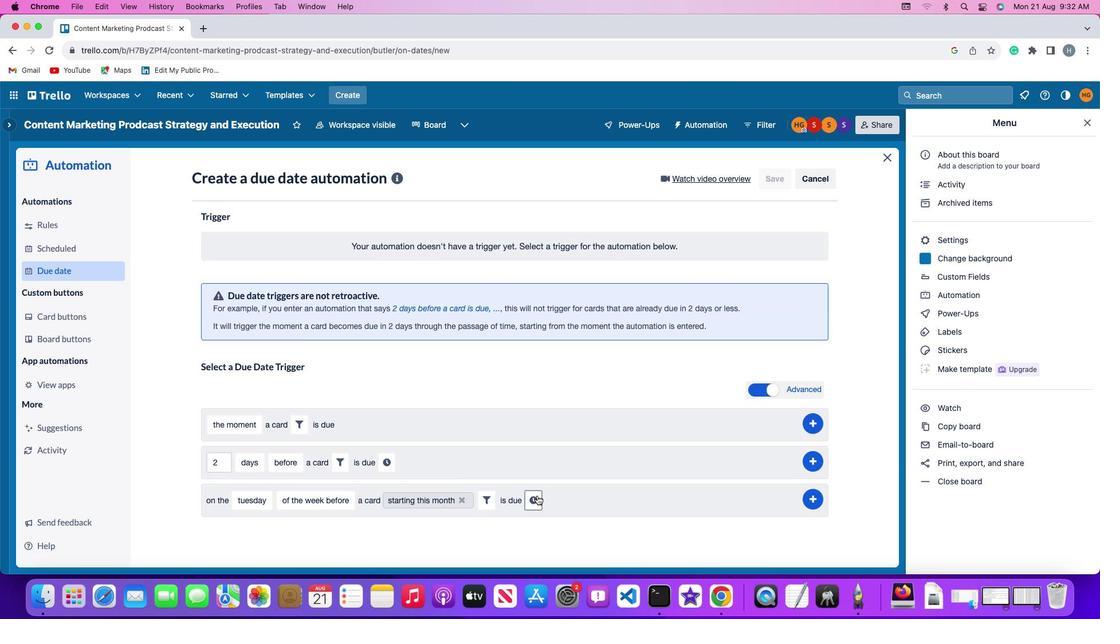 
Action: Mouse moved to (559, 501)
Screenshot: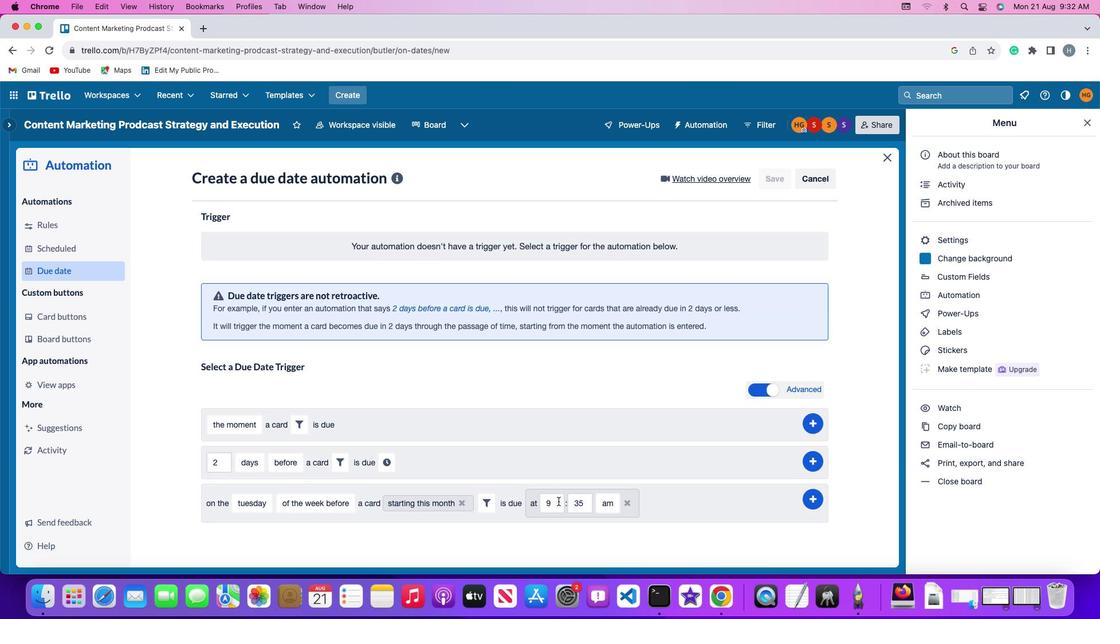 
Action: Mouse pressed left at (559, 501)
Screenshot: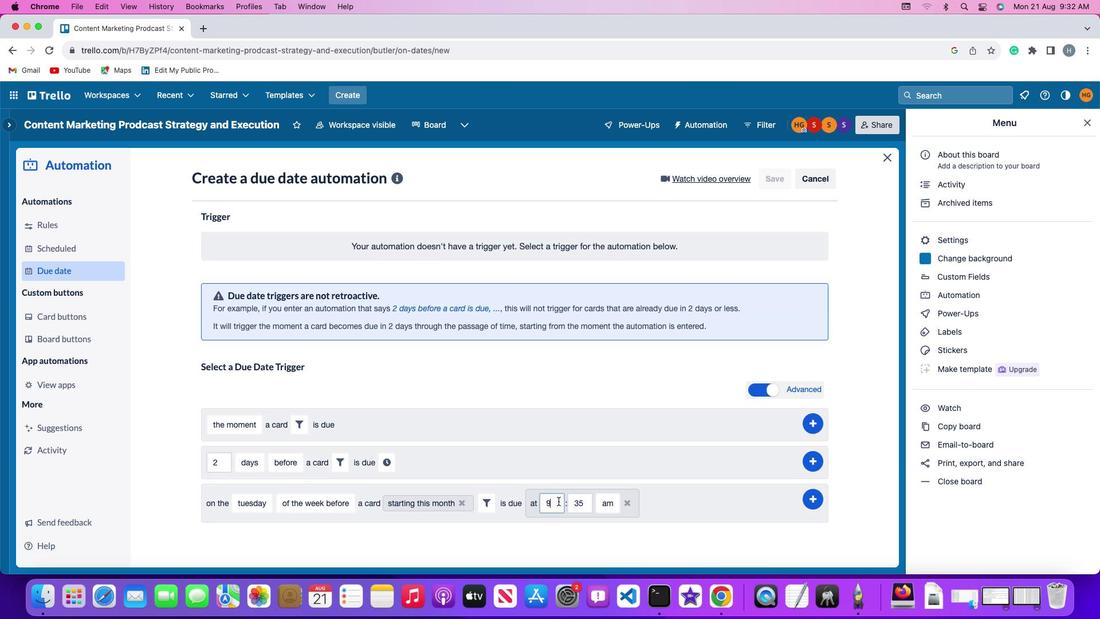 
Action: Mouse moved to (559, 501)
Screenshot: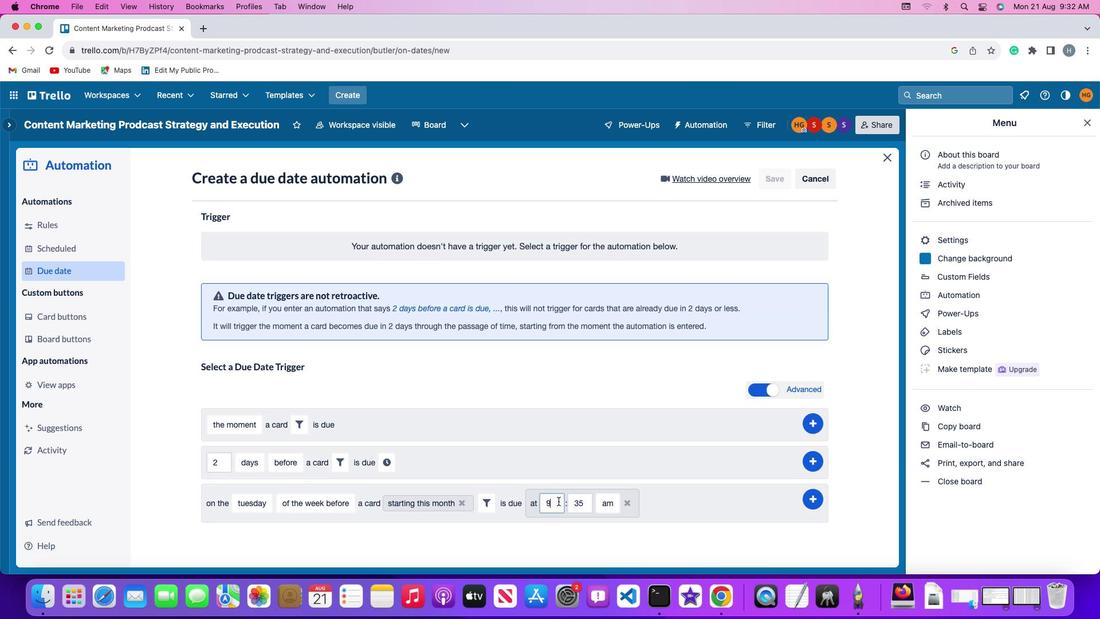 
Action: Key pressed Key.backspace'1''1'
Screenshot: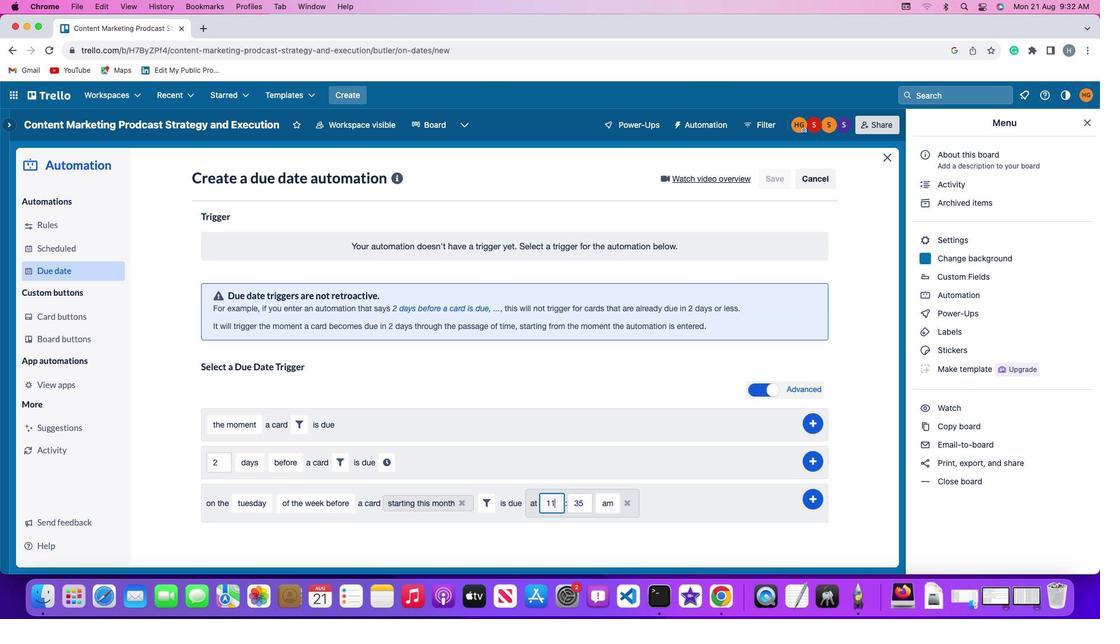 
Action: Mouse moved to (587, 502)
Screenshot: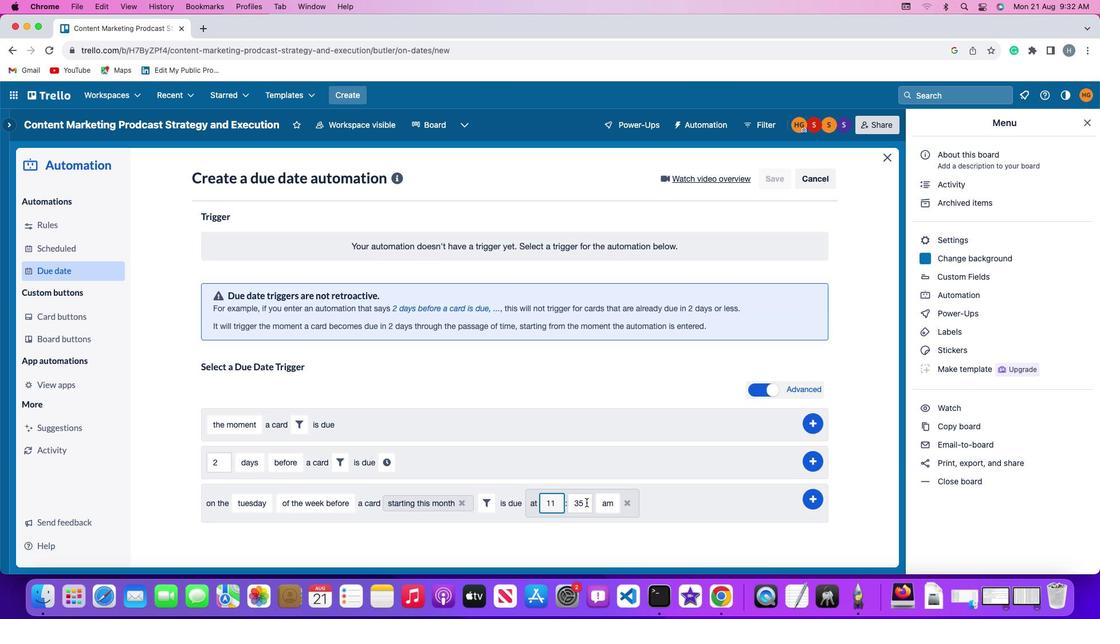 
Action: Mouse pressed left at (587, 502)
Screenshot: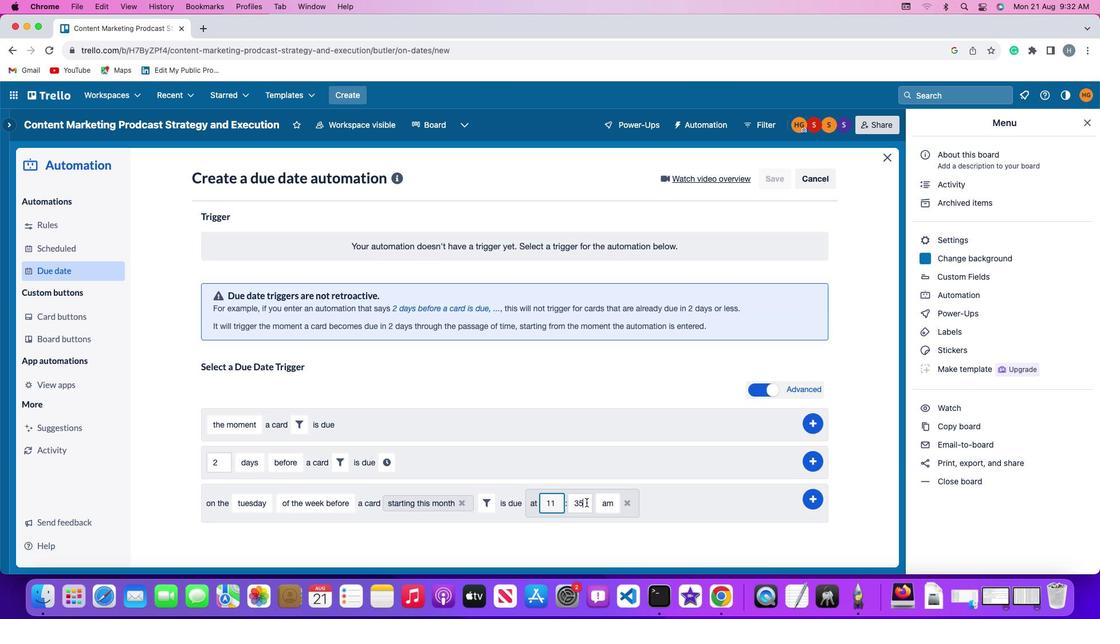 
Action: Mouse moved to (587, 502)
Screenshot: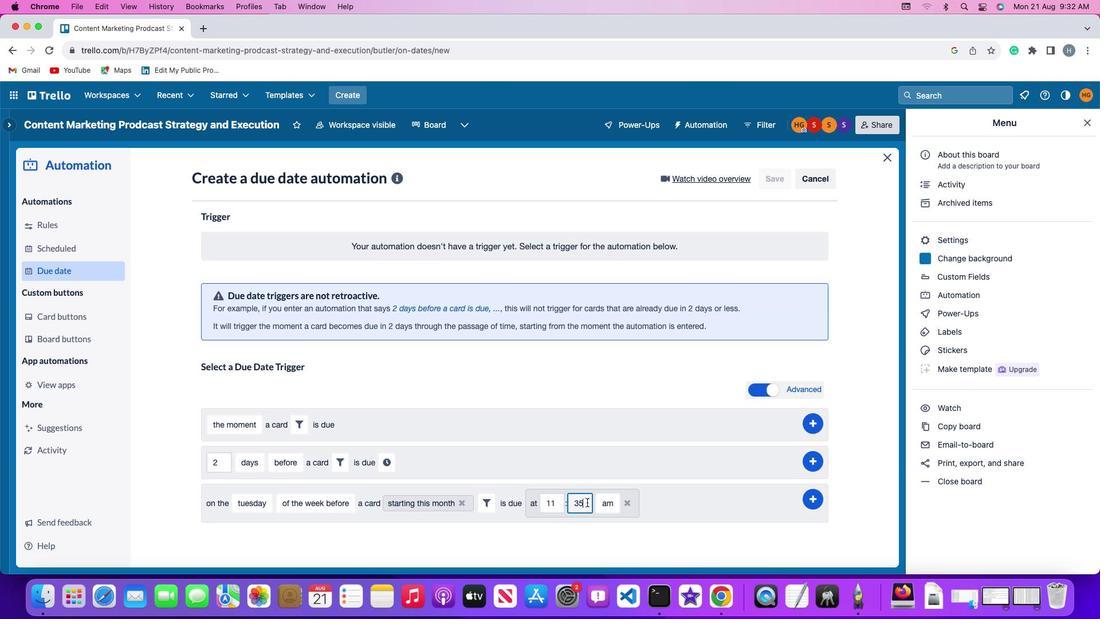 
Action: Key pressed Key.backspaceKey.backspace
Screenshot: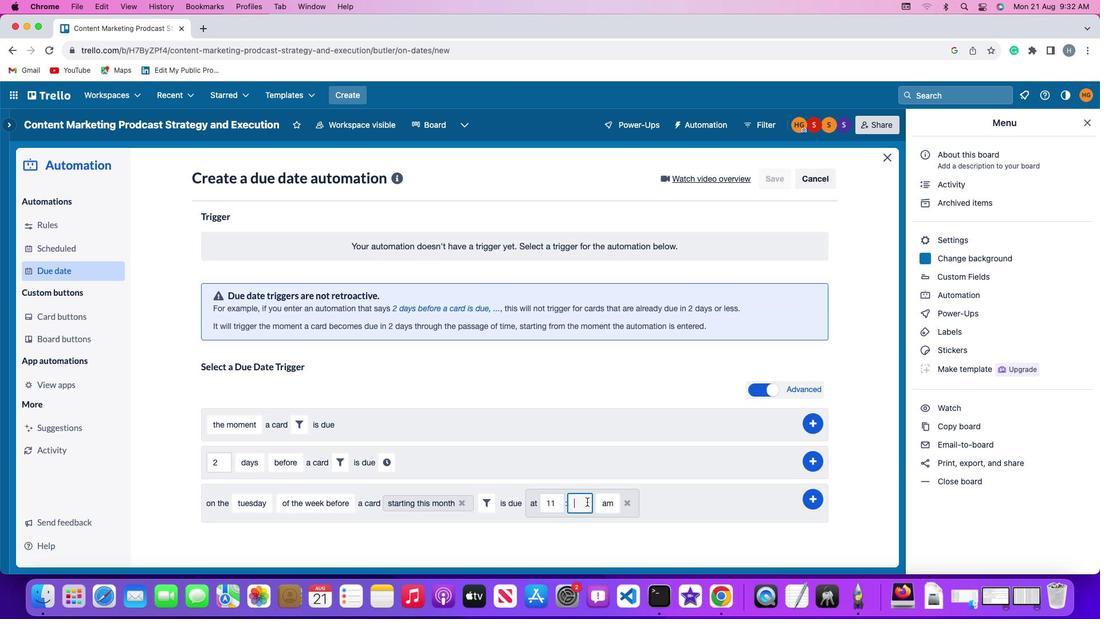 
Action: Mouse moved to (587, 502)
Screenshot: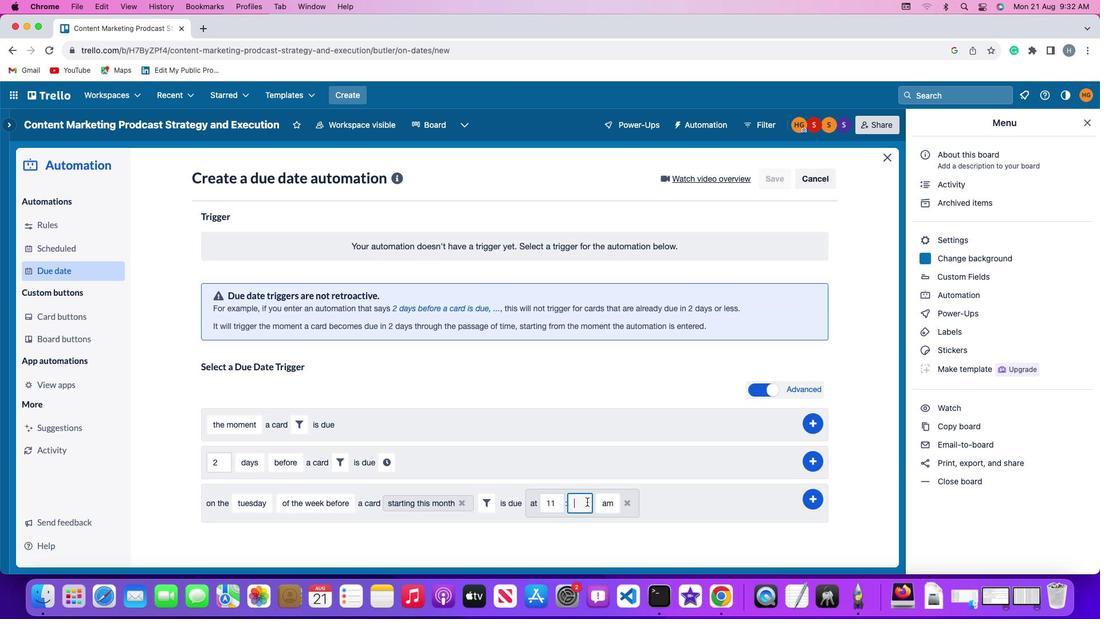 
Action: Key pressed Key.backspace'0''0'
Screenshot: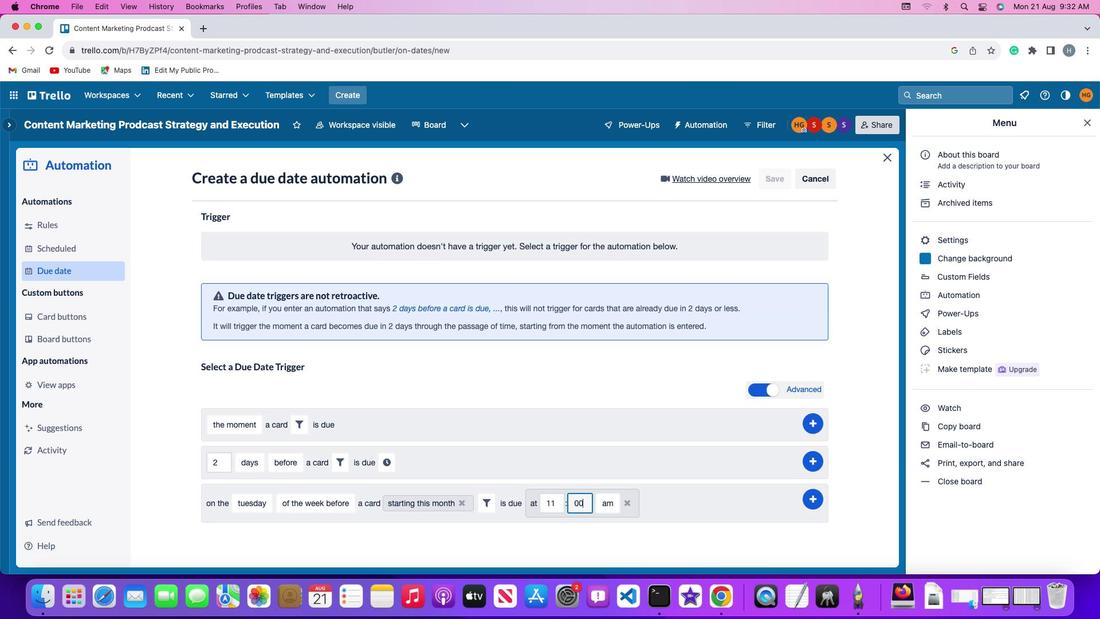 
Action: Mouse moved to (616, 501)
Screenshot: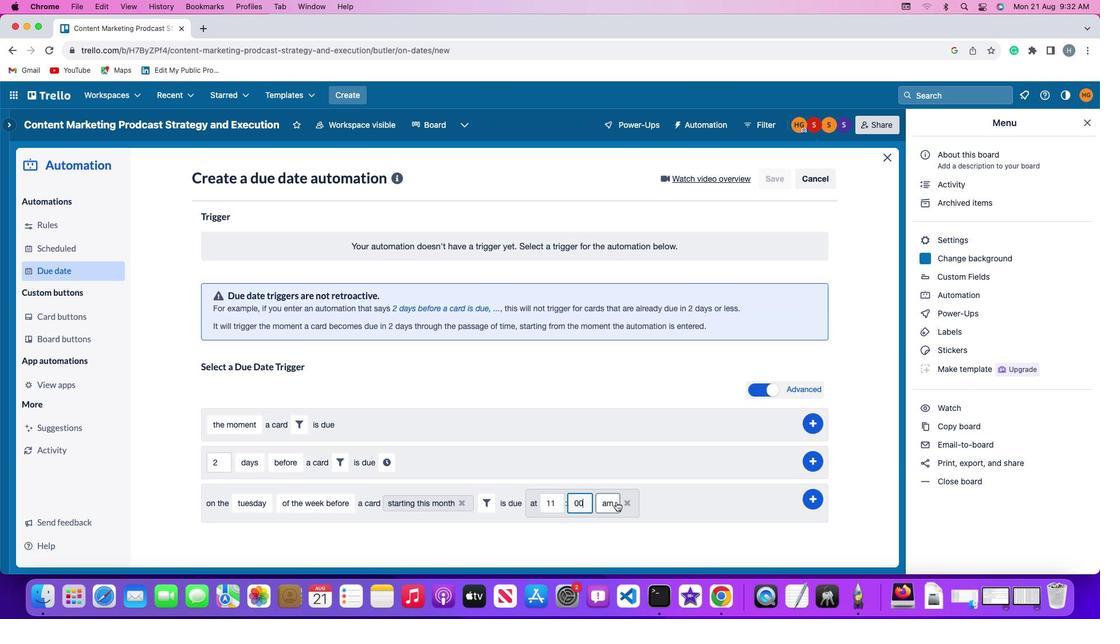
Action: Mouse pressed left at (616, 501)
Screenshot: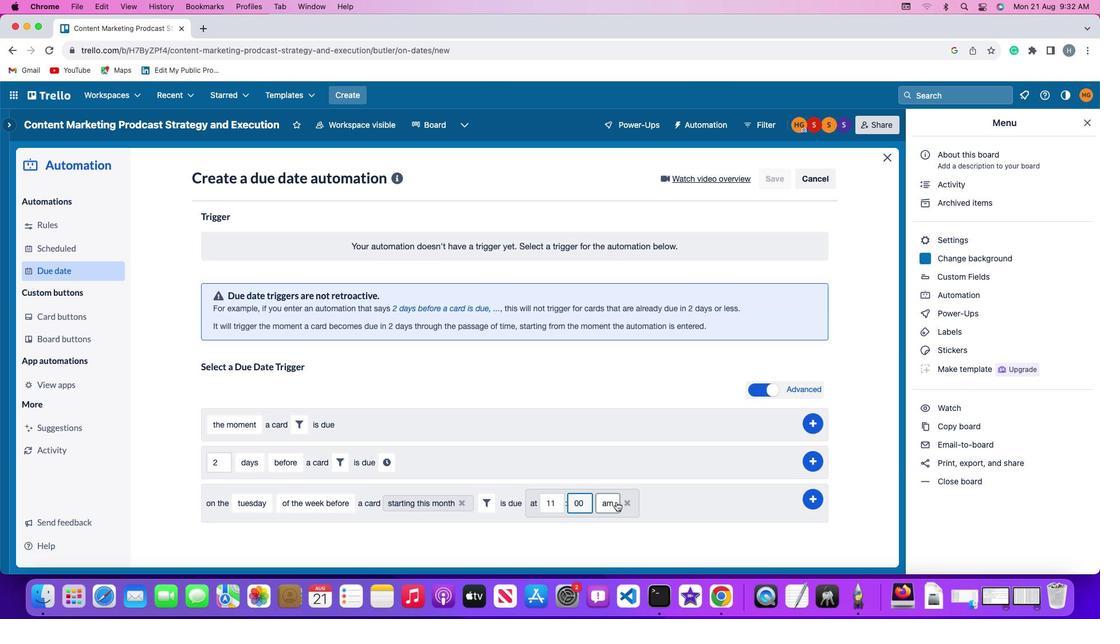 
Action: Mouse moved to (614, 524)
Screenshot: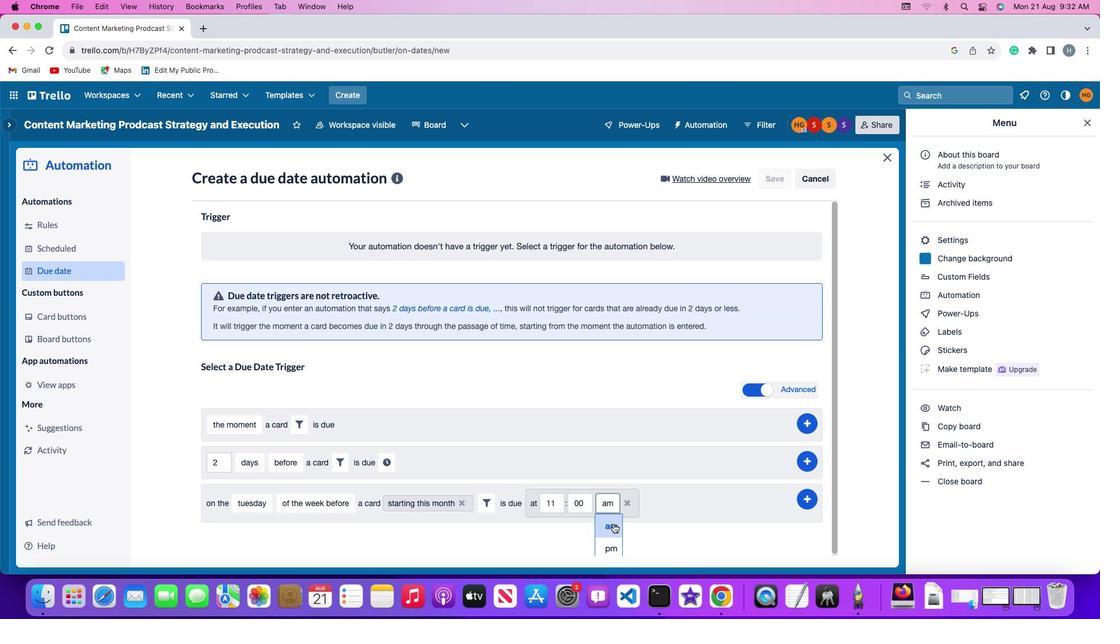 
Action: Mouse pressed left at (614, 524)
Screenshot: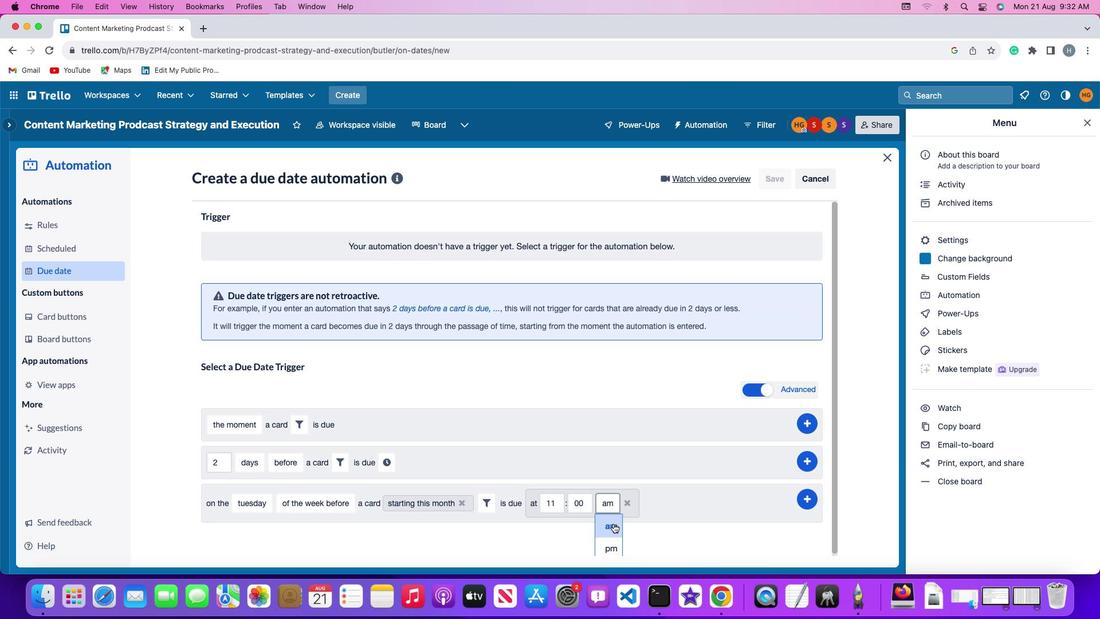 
Action: Mouse moved to (814, 497)
Screenshot: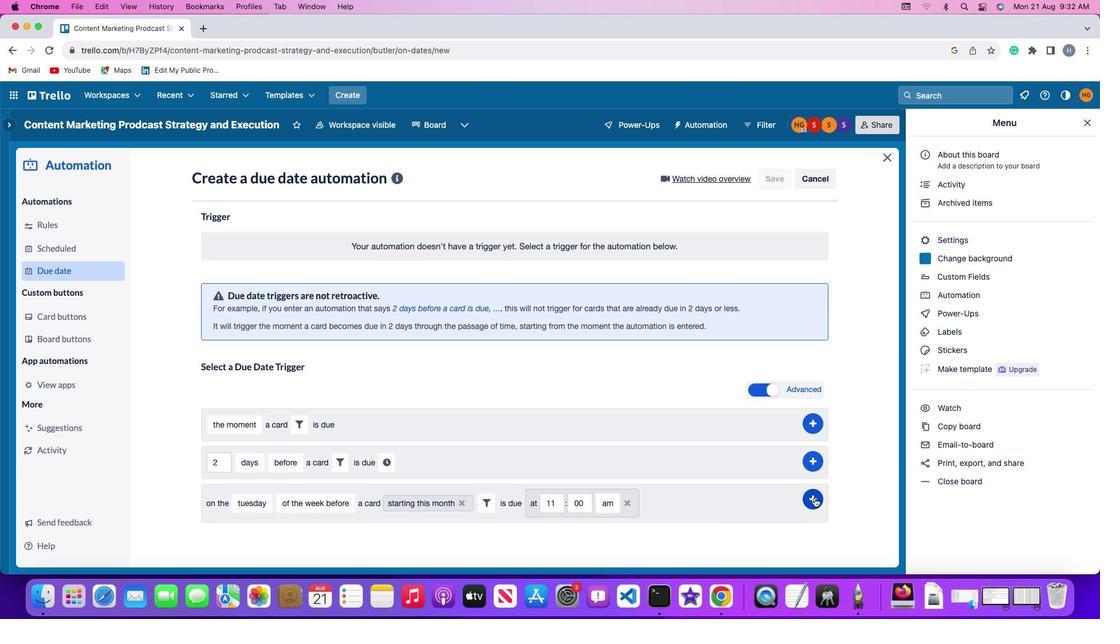 
Action: Mouse pressed left at (814, 497)
Screenshot: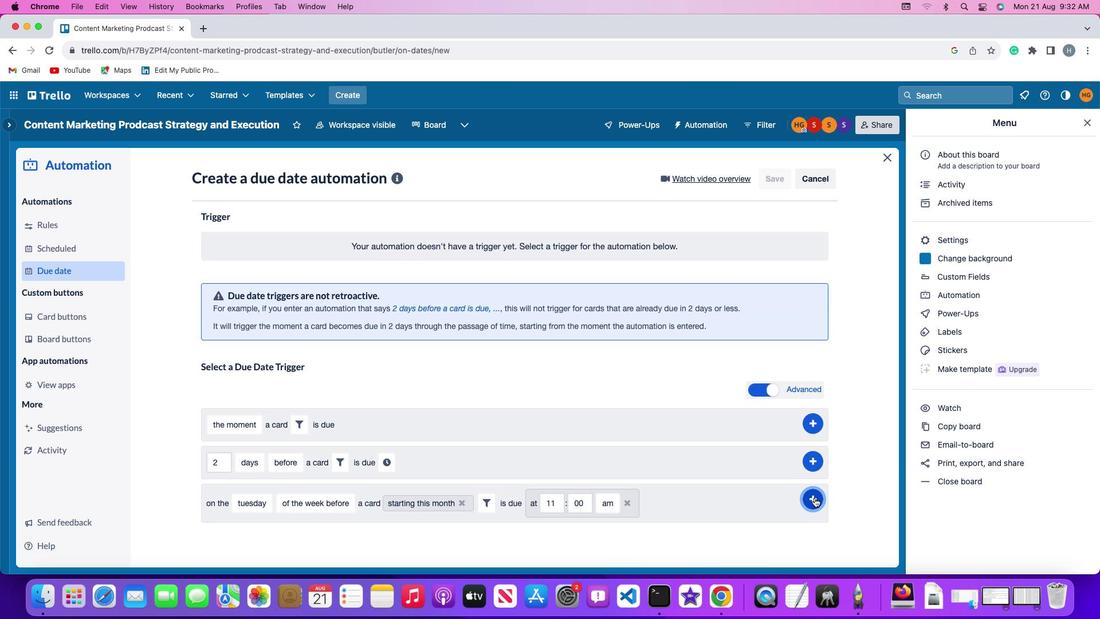 
Action: Mouse moved to (859, 404)
Screenshot: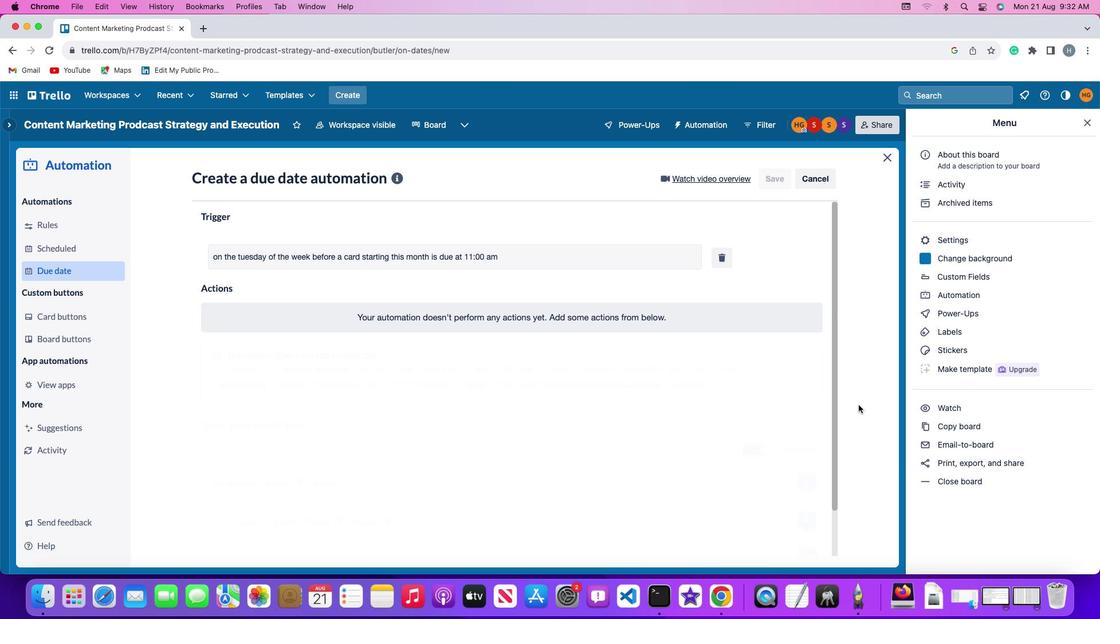 
